 Task: Find connections with filter location Budapest IV. kerület with filter topic #femaleentrepreneurwith filter profile language German with filter current company ITC Infotech with filter school ARKA JAIN UNIVERSITY, Jamshedpur, Jharkhand with filter industry Air, Water, and Waste Program Management with filter service category Healthcare Consulting with filter keywords title Controller
Action: Mouse pressed left at (468, 61)
Screenshot: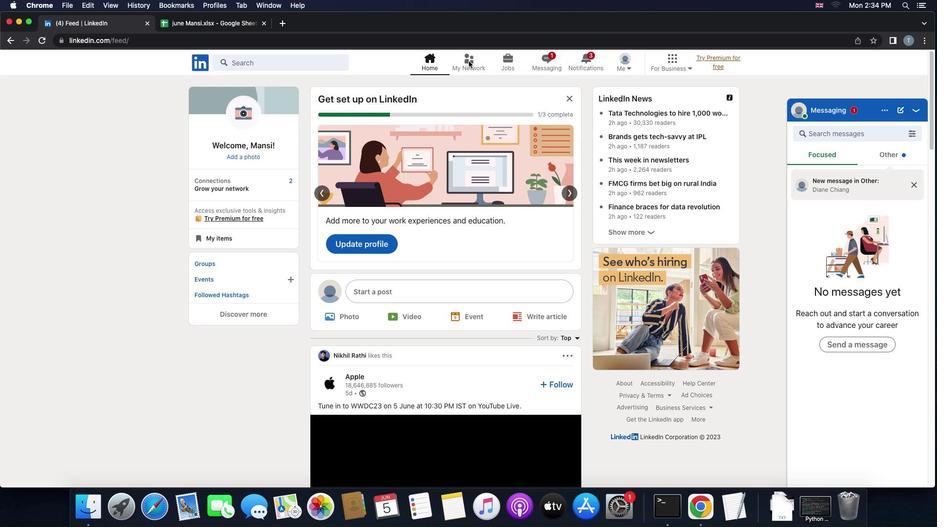 
Action: Mouse pressed left at (468, 61)
Screenshot: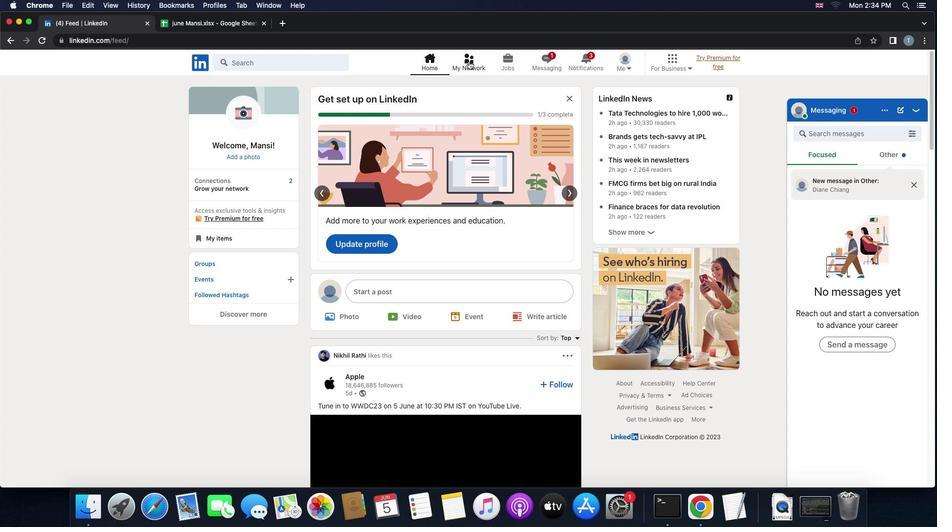 
Action: Mouse moved to (303, 118)
Screenshot: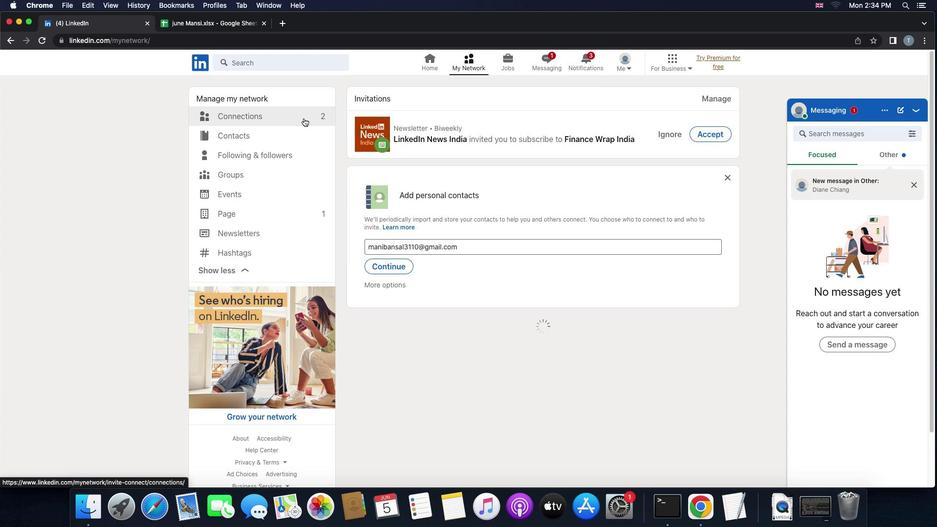 
Action: Mouse pressed left at (303, 118)
Screenshot: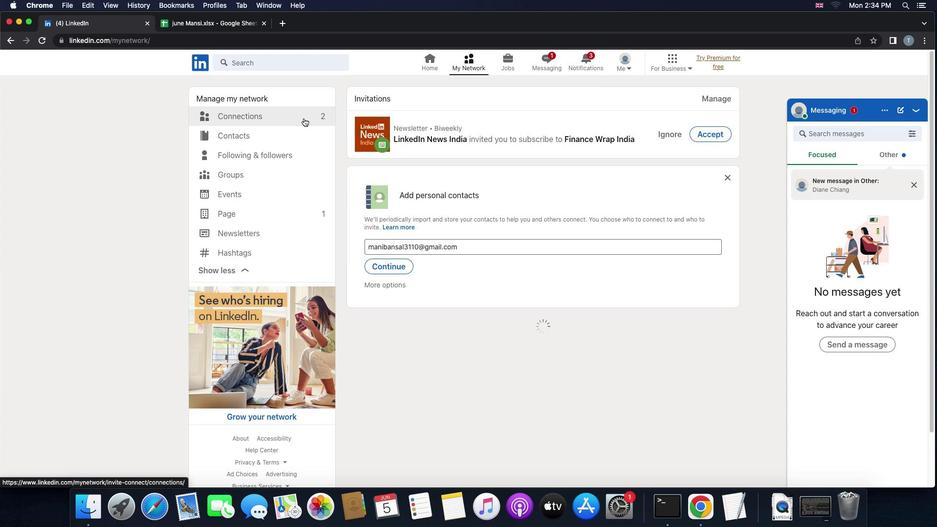 
Action: Mouse moved to (559, 115)
Screenshot: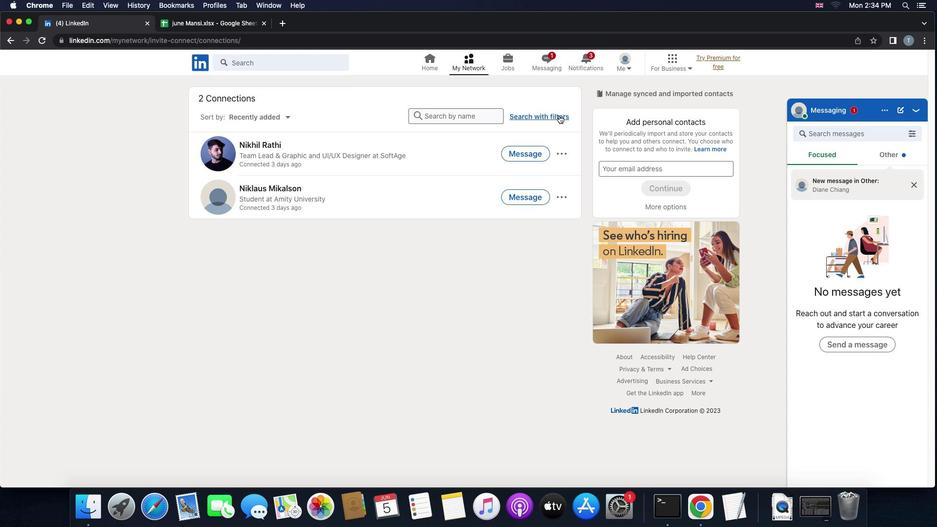
Action: Mouse pressed left at (559, 115)
Screenshot: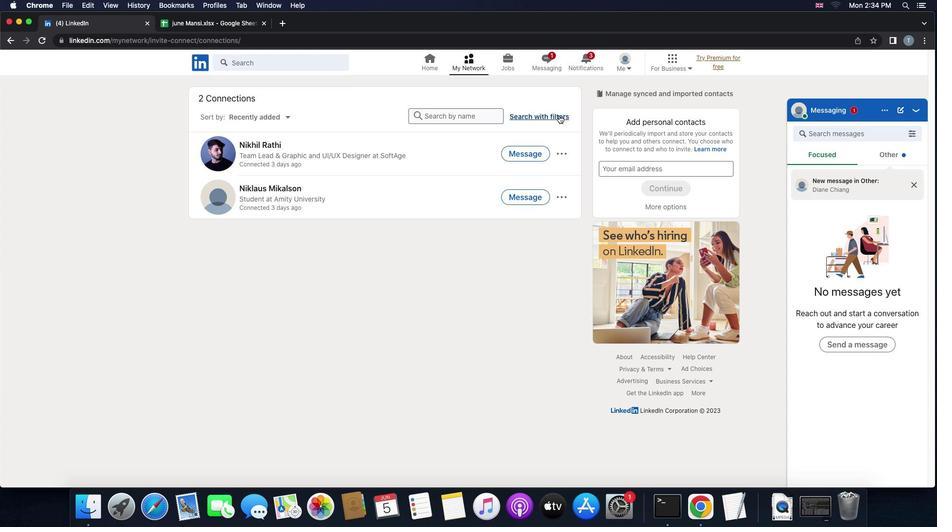 
Action: Mouse moved to (506, 89)
Screenshot: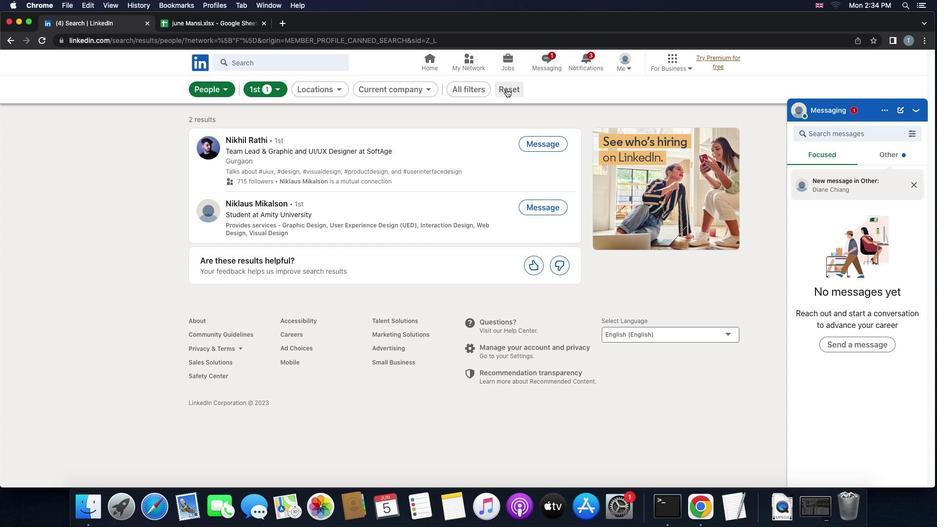 
Action: Mouse pressed left at (506, 89)
Screenshot: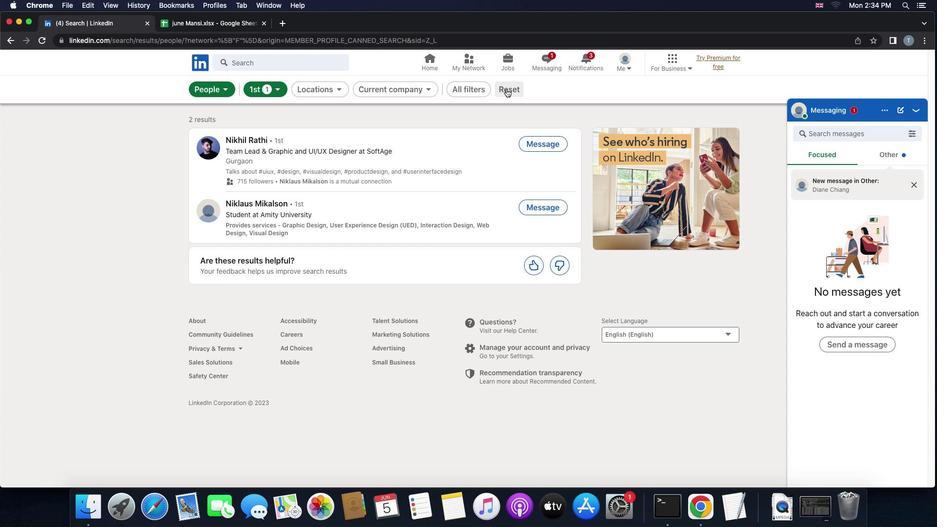 
Action: Mouse moved to (476, 83)
Screenshot: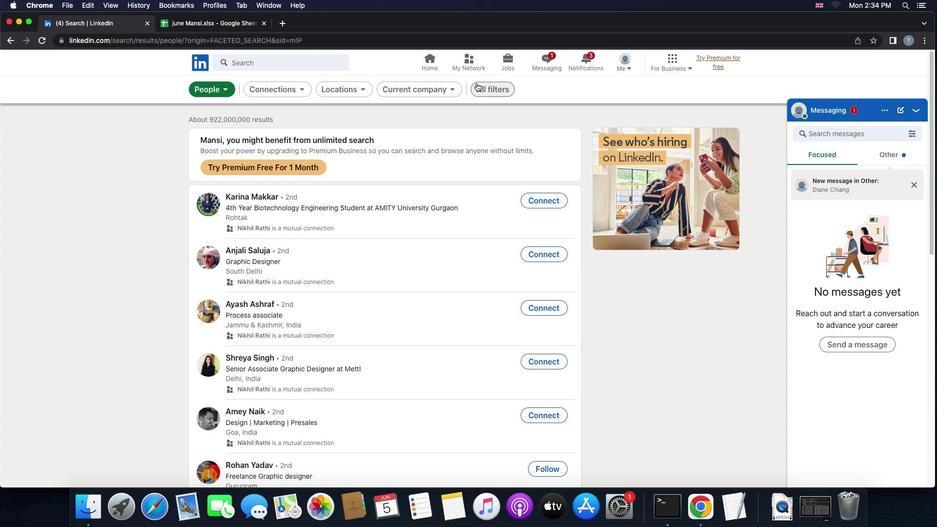 
Action: Mouse pressed left at (476, 83)
Screenshot: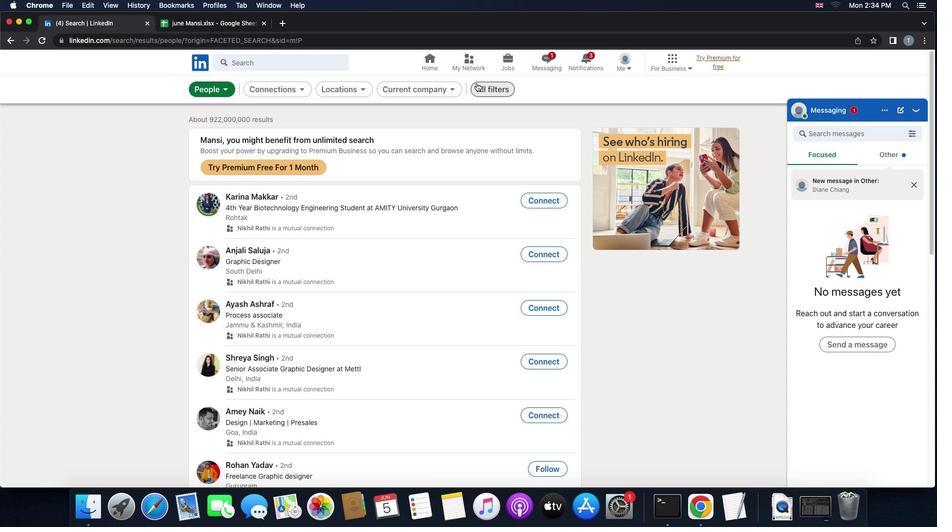 
Action: Mouse moved to (750, 268)
Screenshot: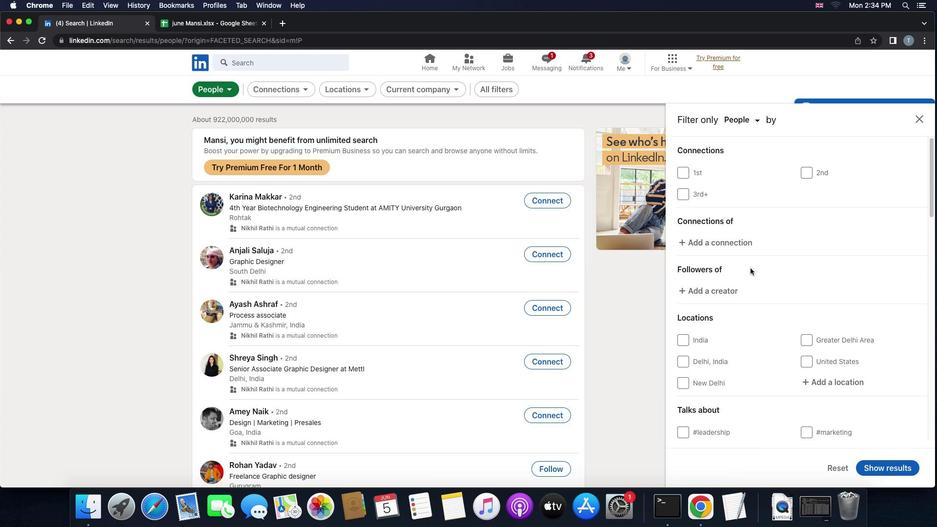 
Action: Mouse scrolled (750, 268) with delta (0, 0)
Screenshot: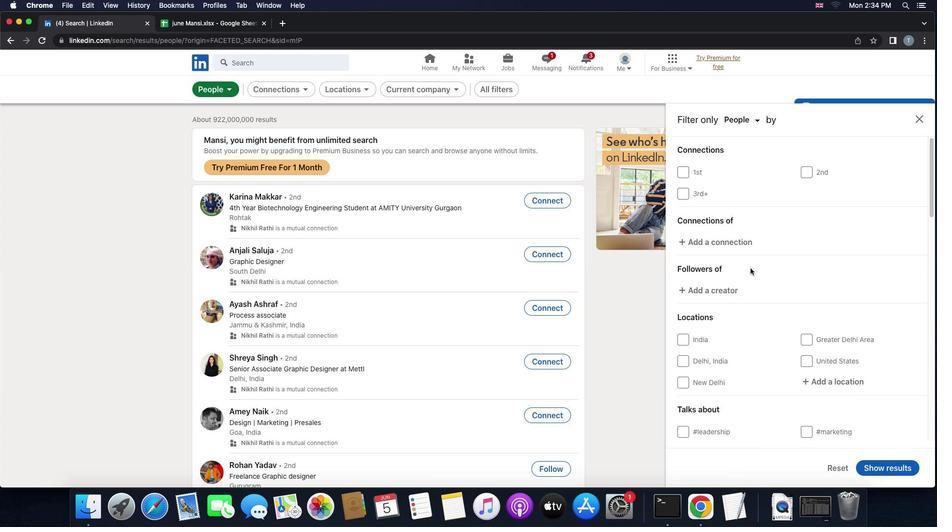 
Action: Mouse scrolled (750, 268) with delta (0, 0)
Screenshot: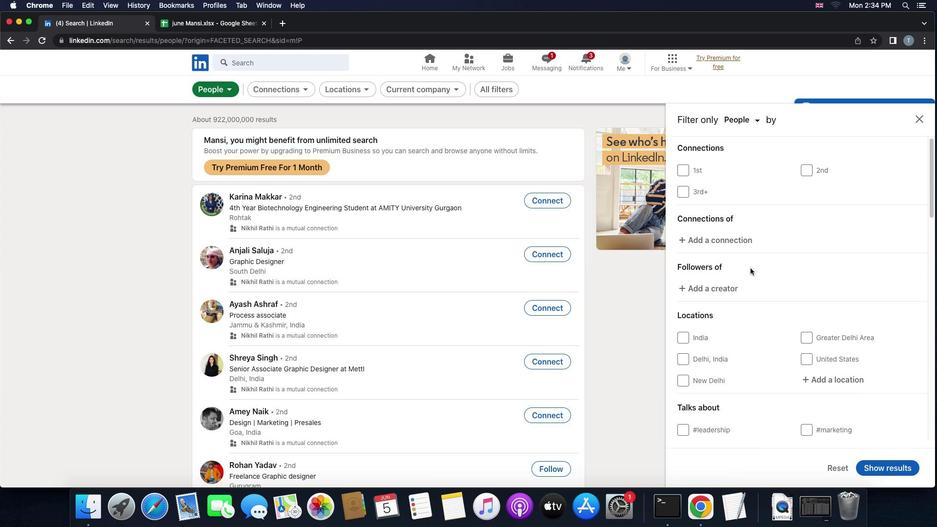 
Action: Mouse scrolled (750, 268) with delta (0, 0)
Screenshot: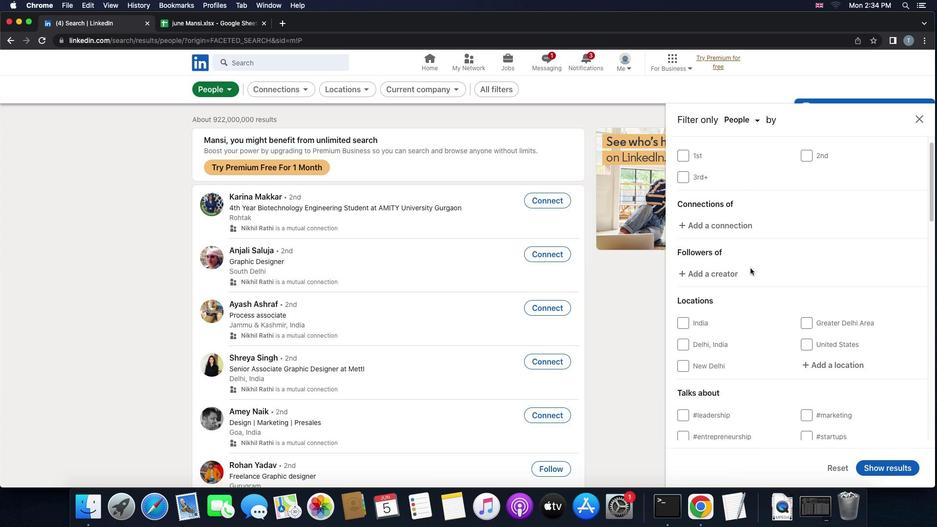 
Action: Mouse moved to (843, 329)
Screenshot: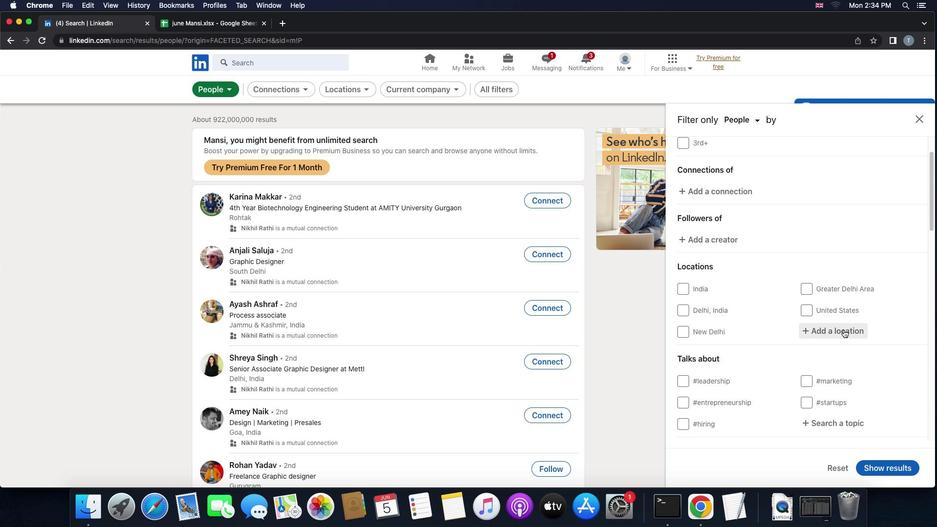 
Action: Mouse pressed left at (843, 329)
Screenshot: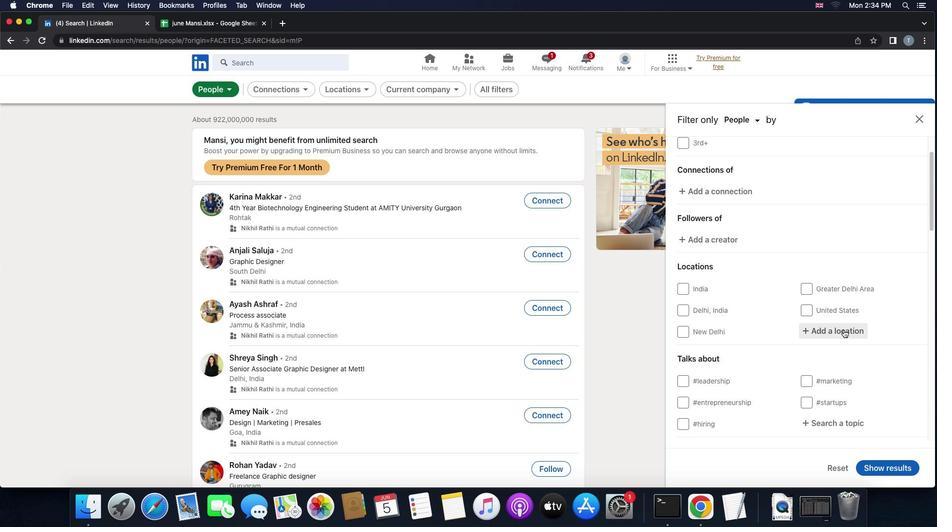 
Action: Key pressed Key.shift'B''u''d''a''p''e''s''t'Key.spaceKey.shift'I''V''.'Key.shift'K''e''r''u''l''e''t'Key.enter
Screenshot: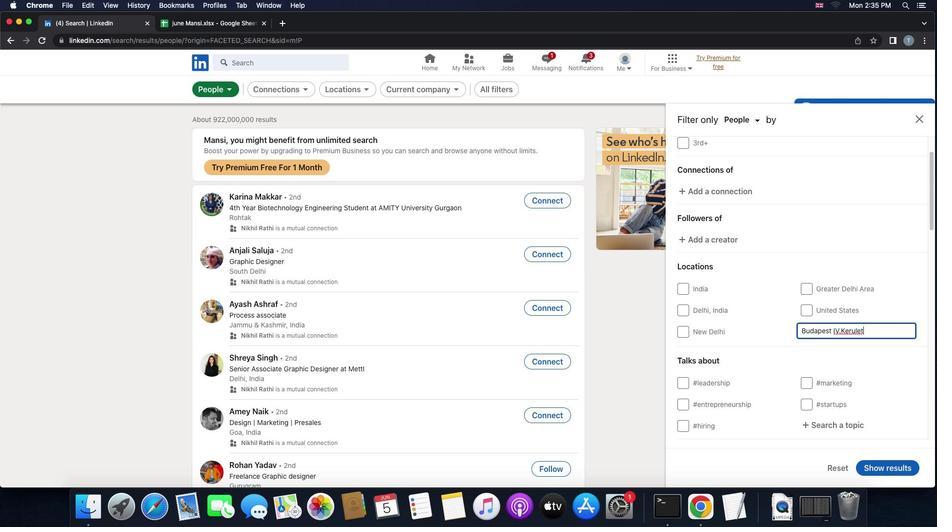 
Action: Mouse moved to (763, 412)
Screenshot: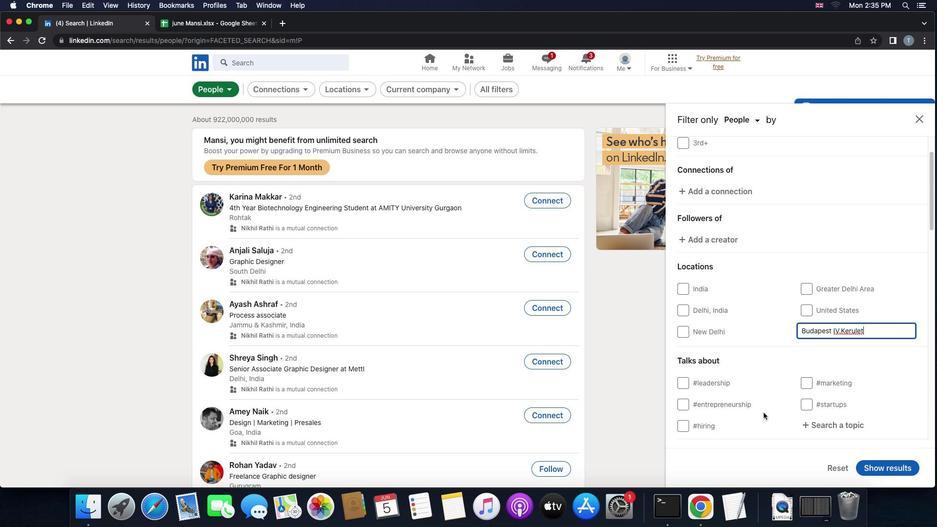 
Action: Mouse scrolled (763, 412) with delta (0, 0)
Screenshot: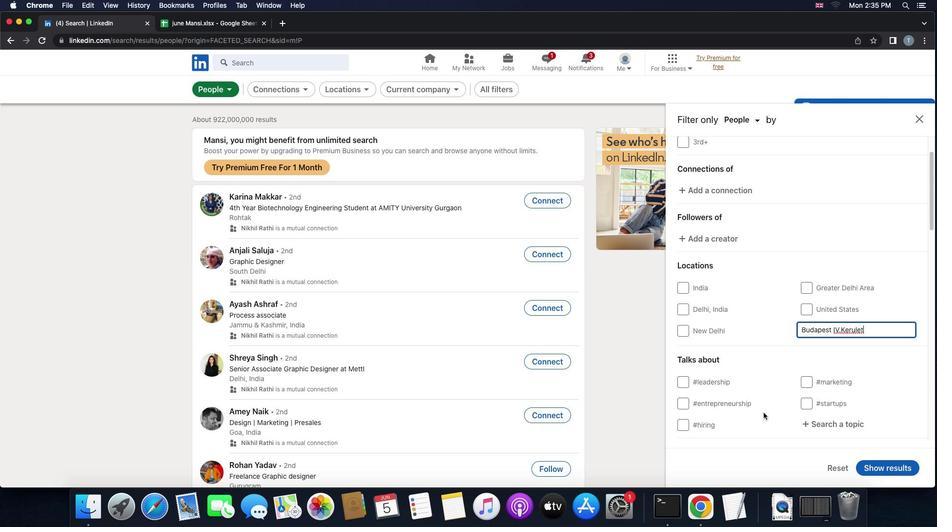 
Action: Mouse scrolled (763, 412) with delta (0, 0)
Screenshot: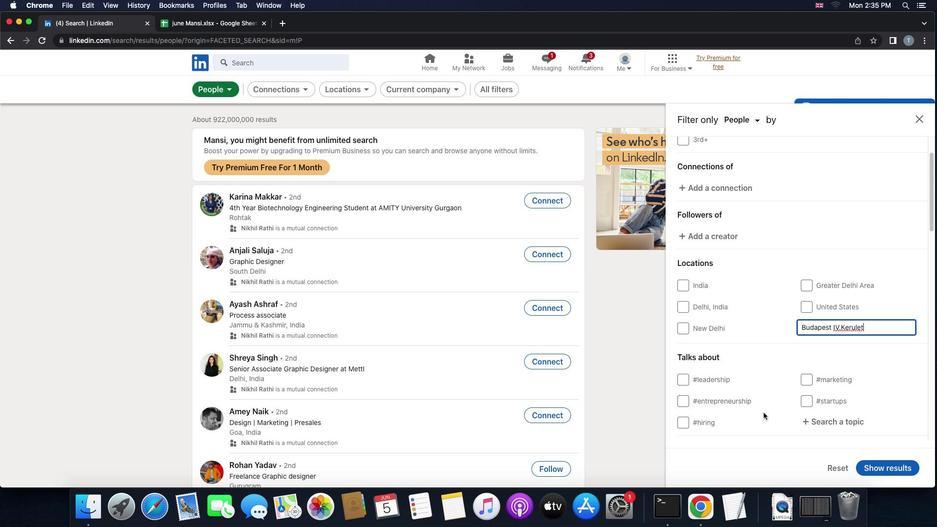 
Action: Mouse scrolled (763, 412) with delta (0, 0)
Screenshot: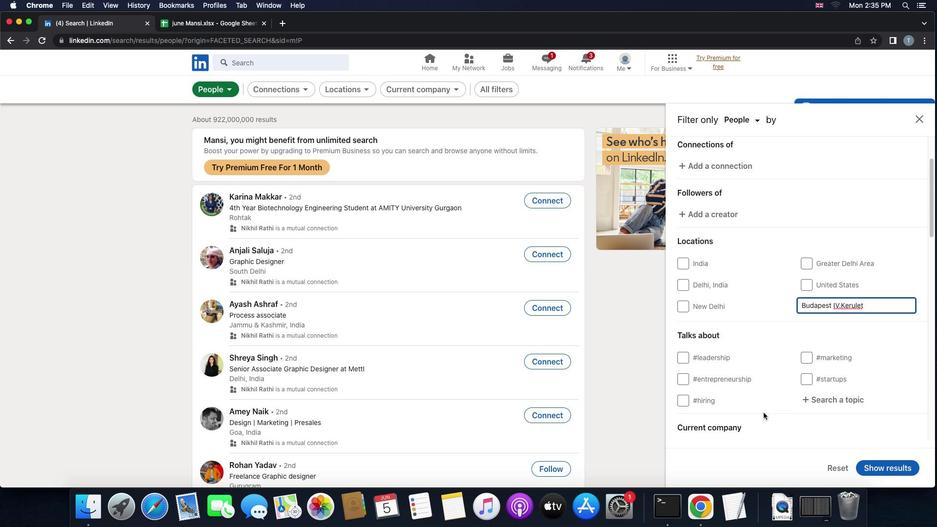 
Action: Mouse scrolled (763, 412) with delta (0, 0)
Screenshot: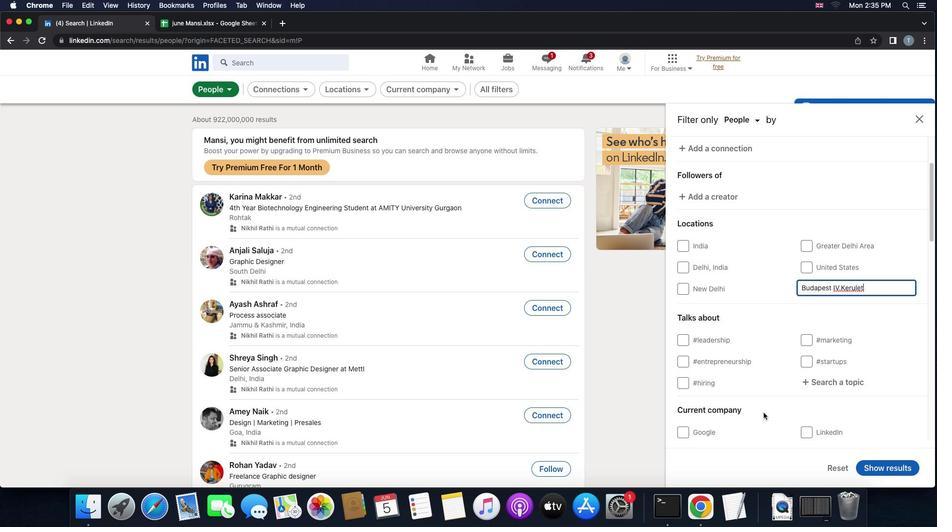 
Action: Mouse scrolled (763, 412) with delta (0, 0)
Screenshot: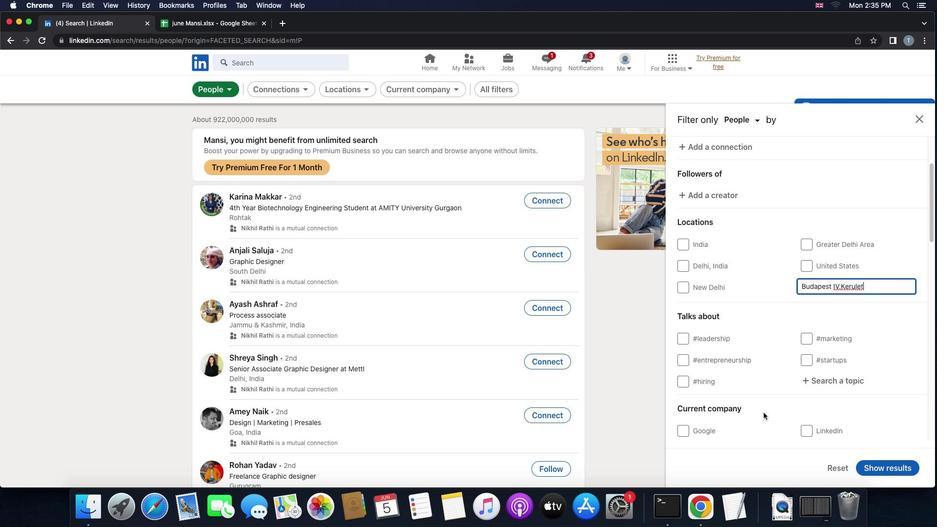
Action: Mouse moved to (816, 361)
Screenshot: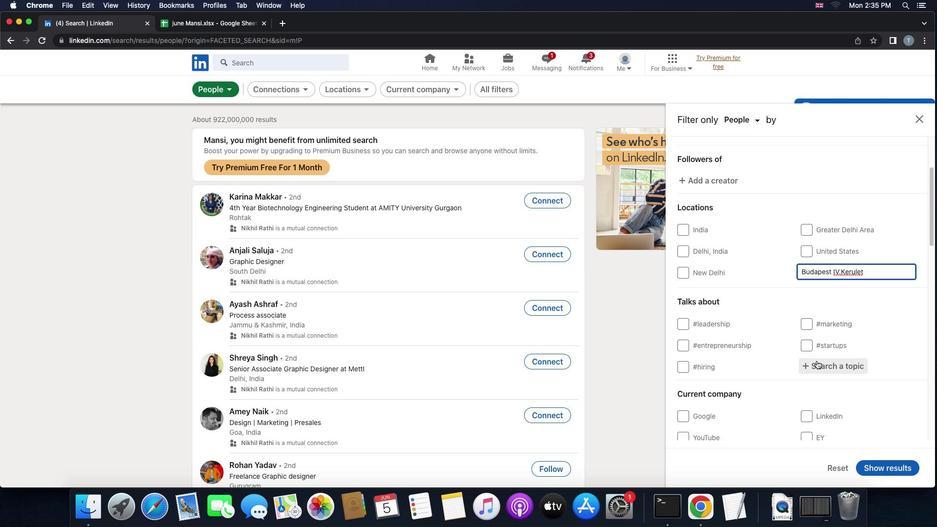 
Action: Mouse pressed left at (816, 361)
Screenshot: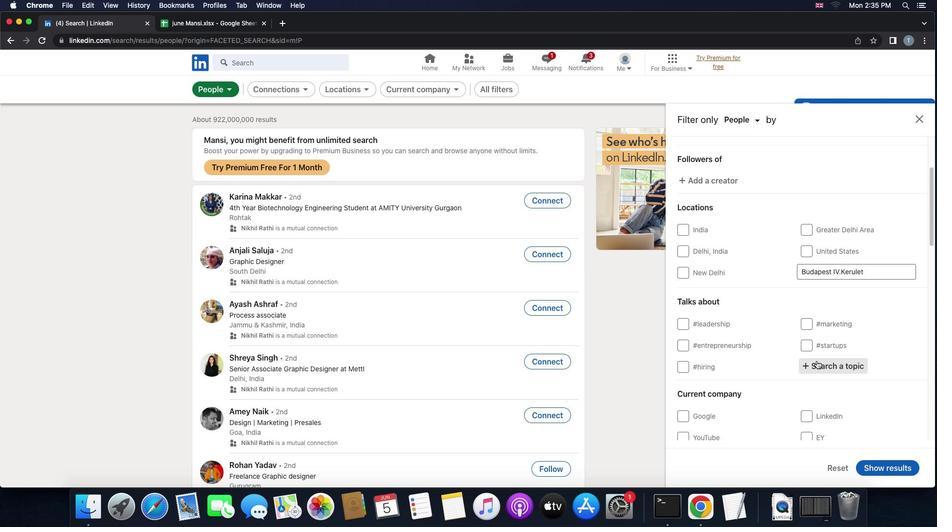 
Action: Key pressed 'f''e''m''a''l''e''e''n''t''r''e''p''r''e''n''e''u''r'
Screenshot: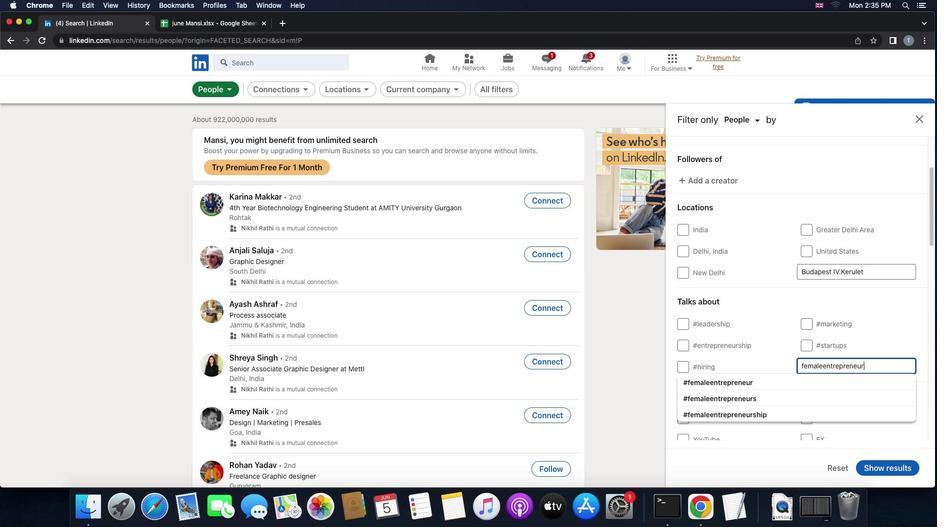 
Action: Mouse moved to (784, 379)
Screenshot: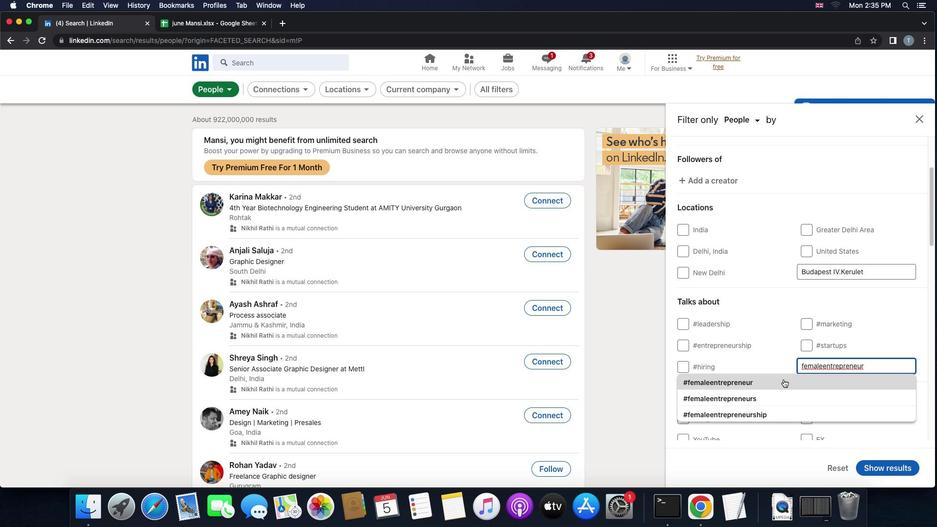 
Action: Mouse pressed left at (784, 379)
Screenshot: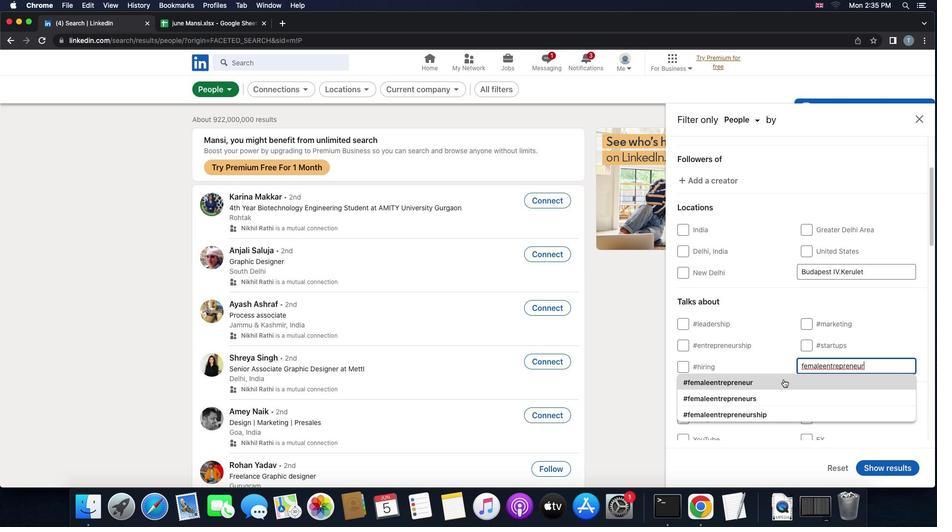 
Action: Mouse scrolled (784, 379) with delta (0, 0)
Screenshot: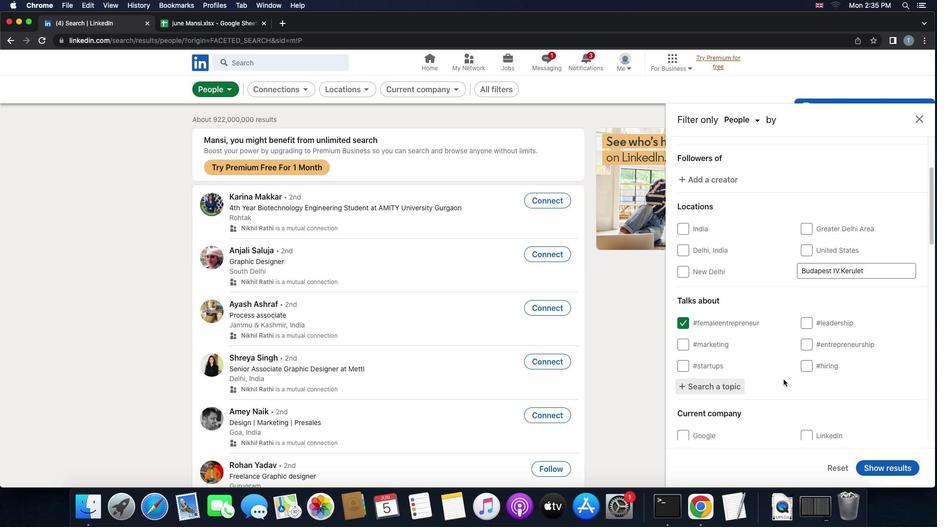 
Action: Mouse scrolled (784, 379) with delta (0, 0)
Screenshot: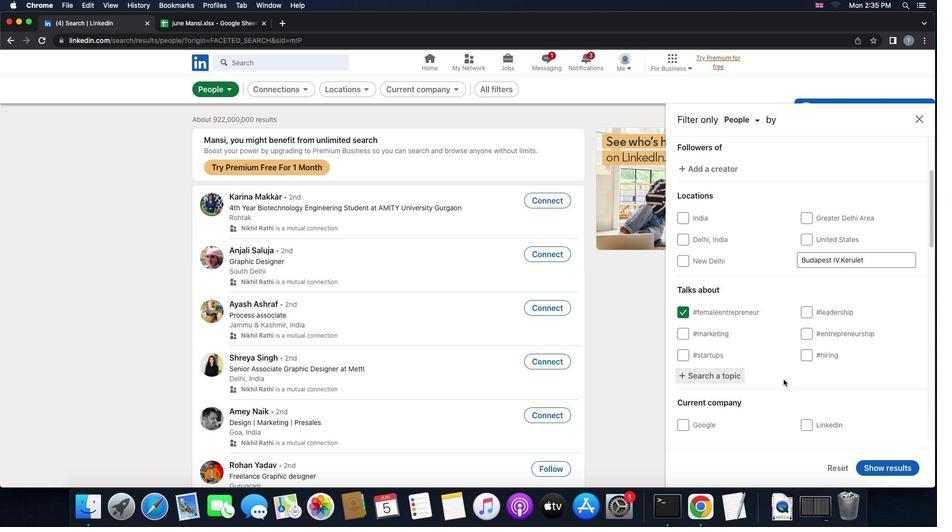 
Action: Mouse scrolled (784, 379) with delta (0, 0)
Screenshot: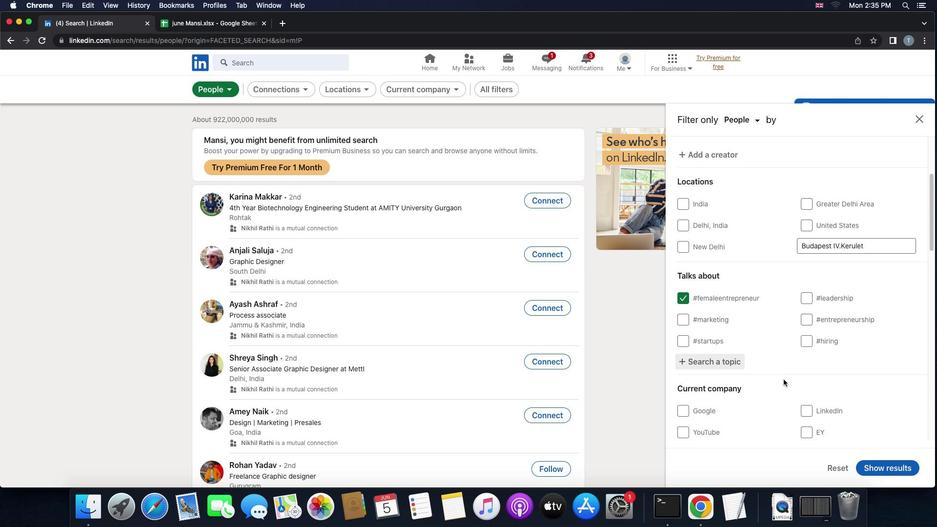 
Action: Mouse scrolled (784, 379) with delta (0, 0)
Screenshot: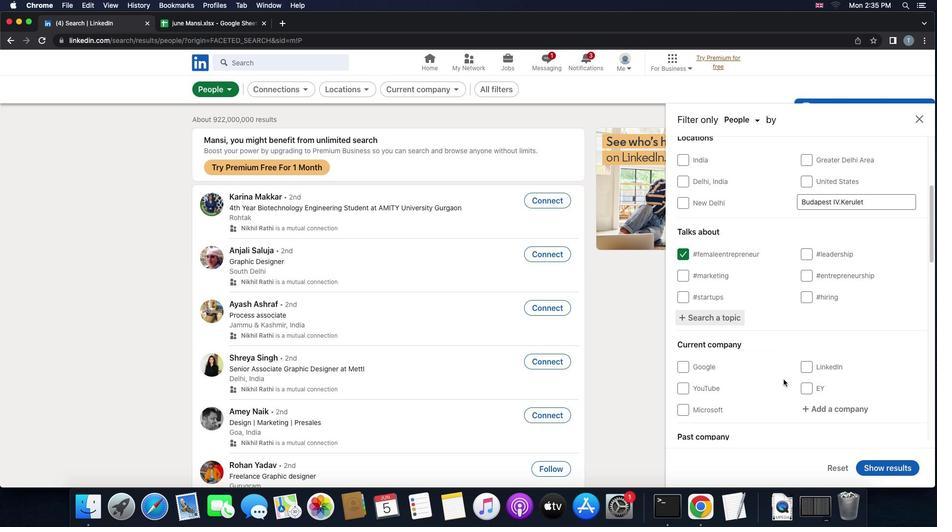 
Action: Mouse scrolled (784, 379) with delta (0, 0)
Screenshot: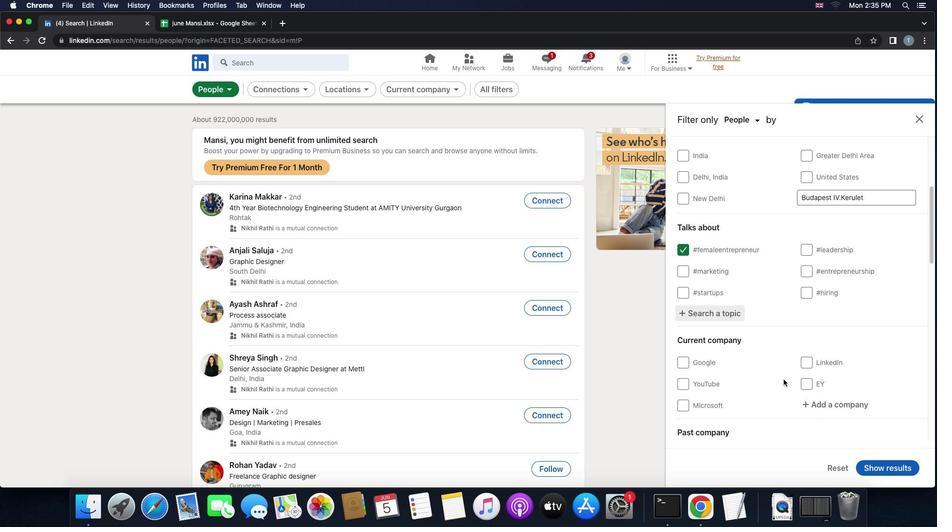 
Action: Mouse scrolled (784, 379) with delta (0, 0)
Screenshot: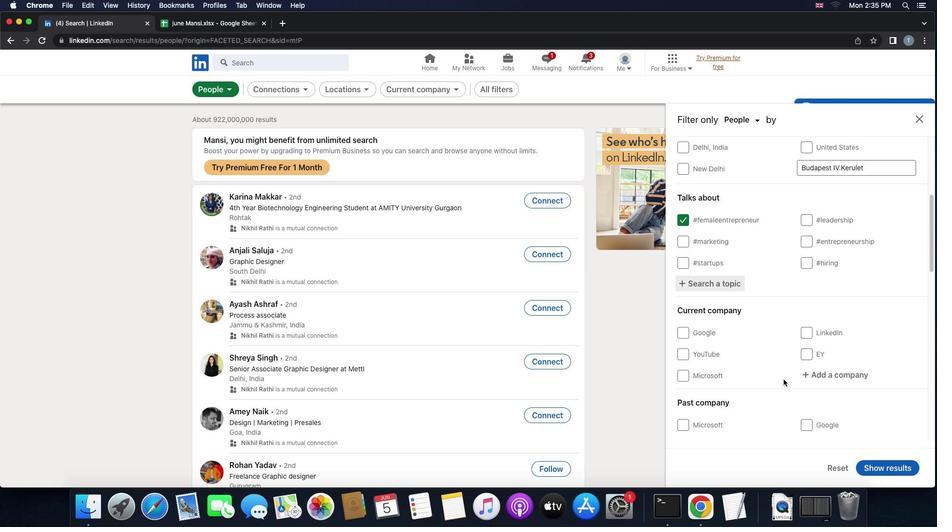 
Action: Mouse moved to (836, 333)
Screenshot: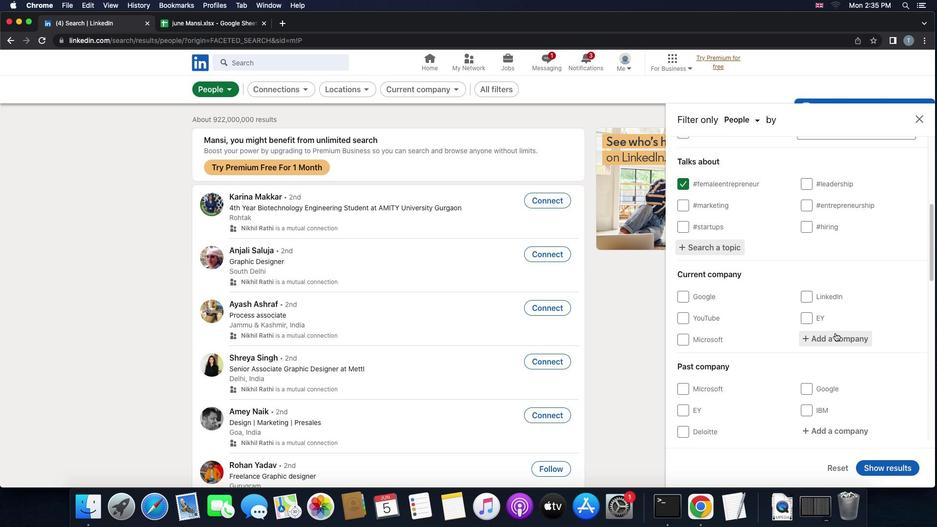 
Action: Mouse pressed left at (836, 333)
Screenshot: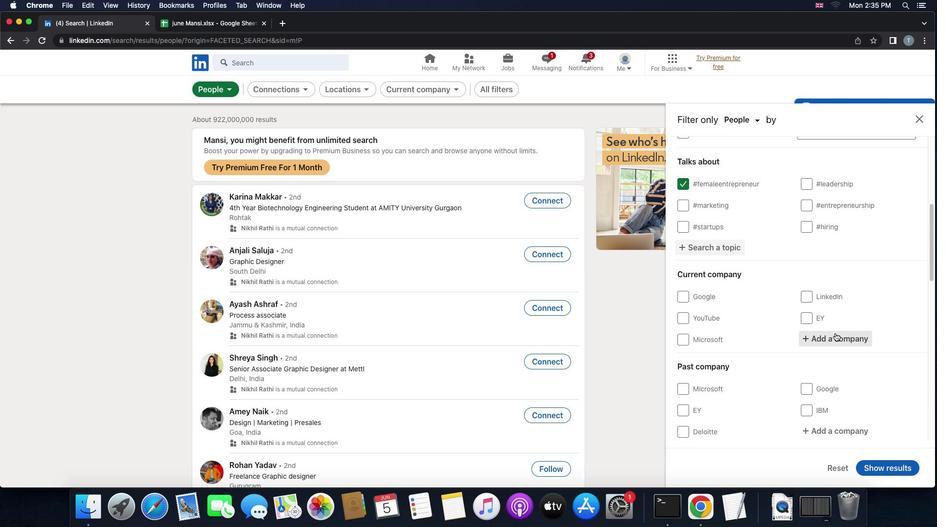 
Action: Key pressed Key.shift'I''T''C'Key.space'i''n''f''o''t''e''c''h'
Screenshot: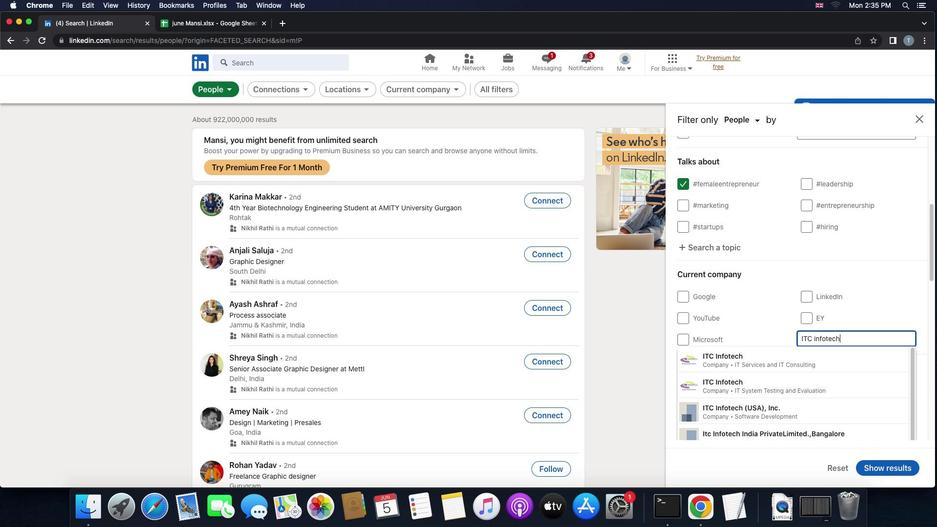 
Action: Mouse moved to (837, 366)
Screenshot: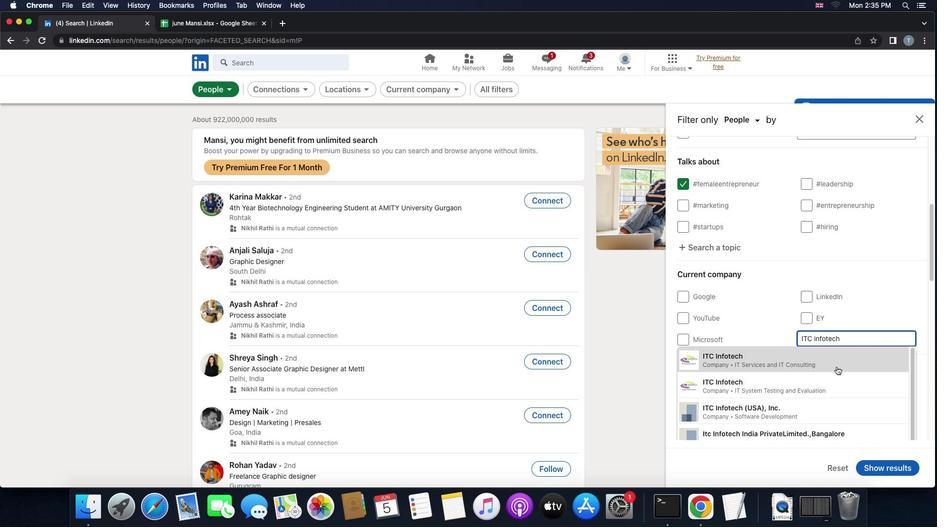 
Action: Mouse pressed left at (837, 366)
Screenshot: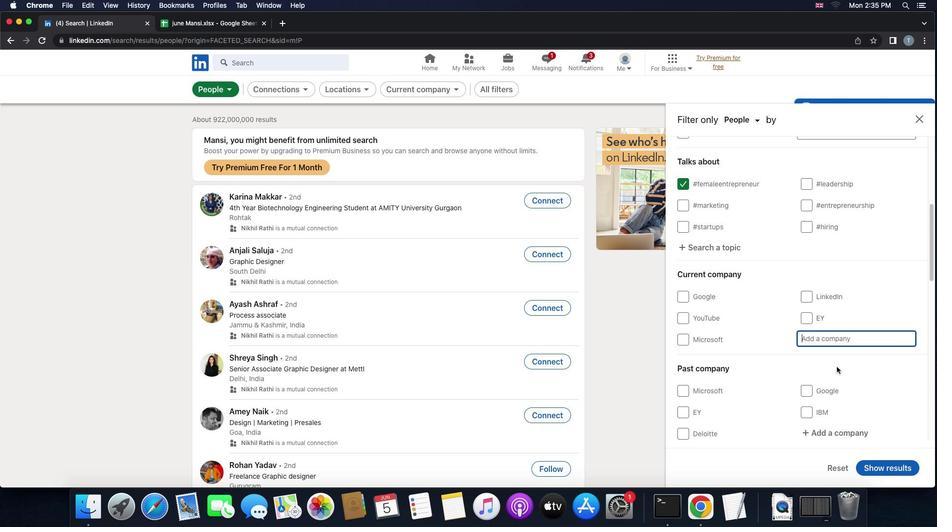
Action: Mouse moved to (839, 368)
Screenshot: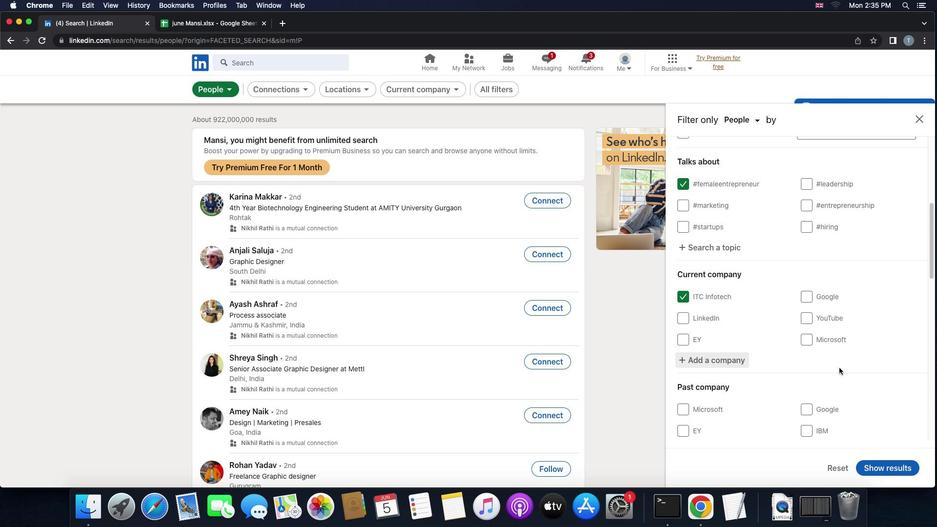 
Action: Mouse scrolled (839, 368) with delta (0, 0)
Screenshot: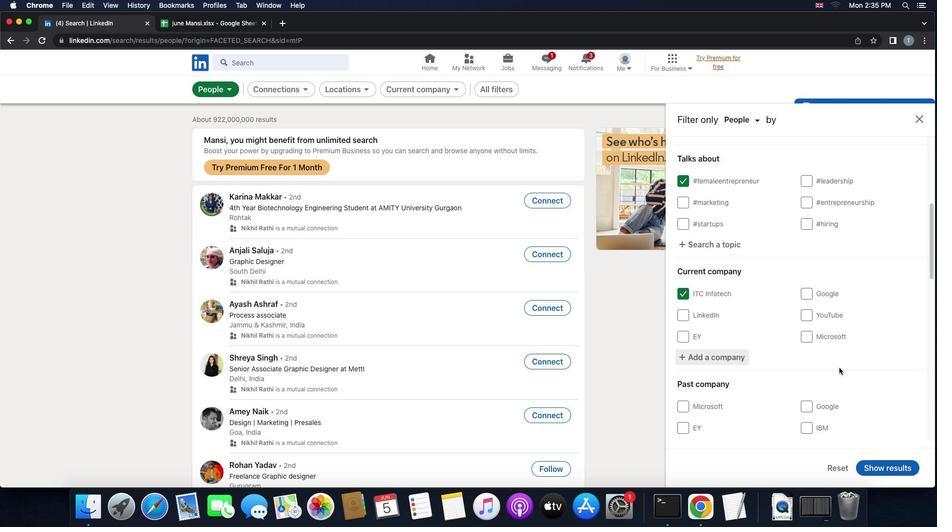 
Action: Mouse scrolled (839, 368) with delta (0, 0)
Screenshot: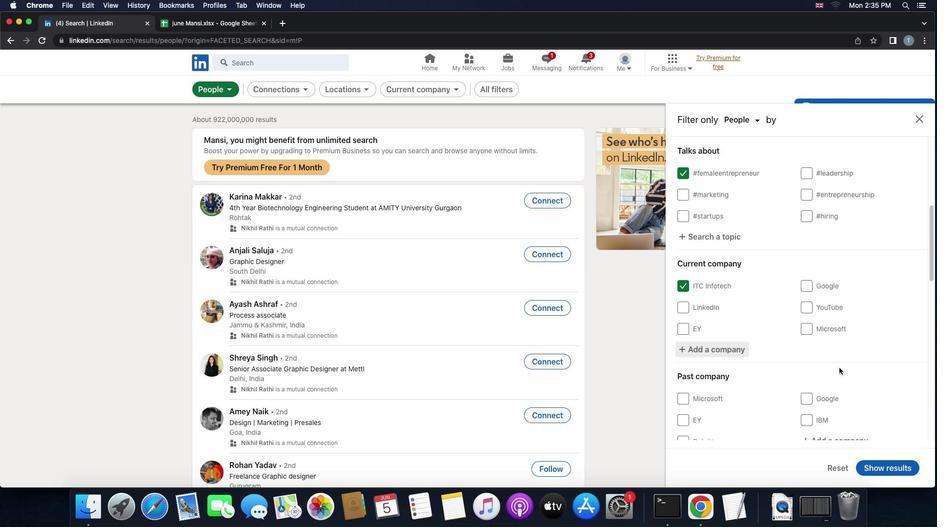 
Action: Mouse scrolled (839, 368) with delta (0, 0)
Screenshot: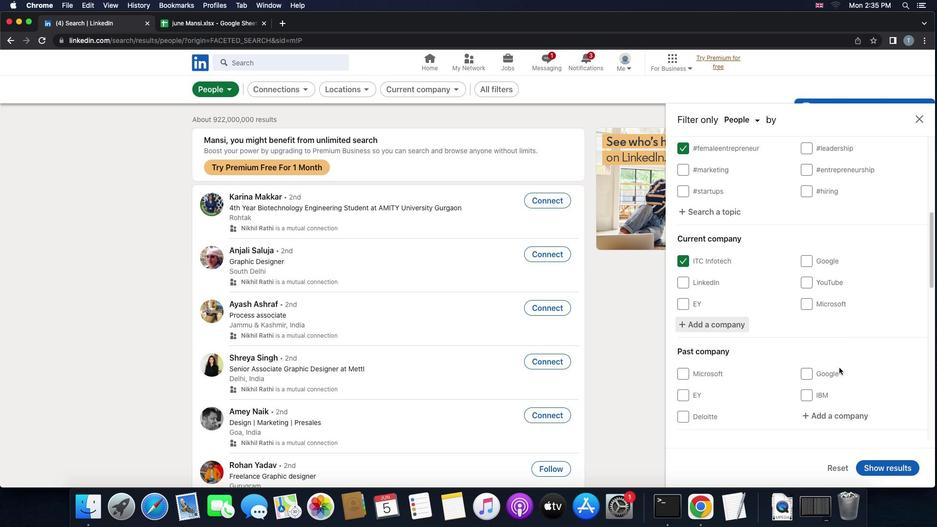 
Action: Mouse scrolled (839, 368) with delta (0, 0)
Screenshot: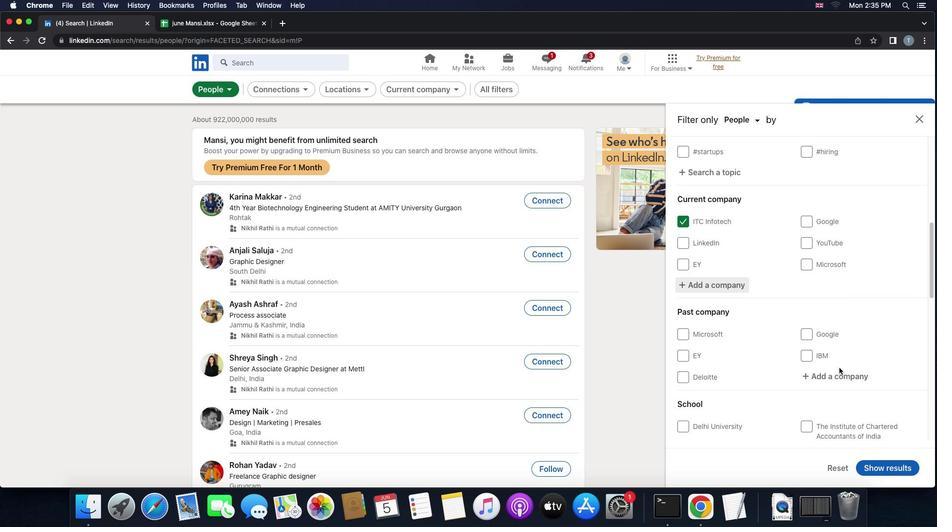 
Action: Mouse scrolled (839, 368) with delta (0, 0)
Screenshot: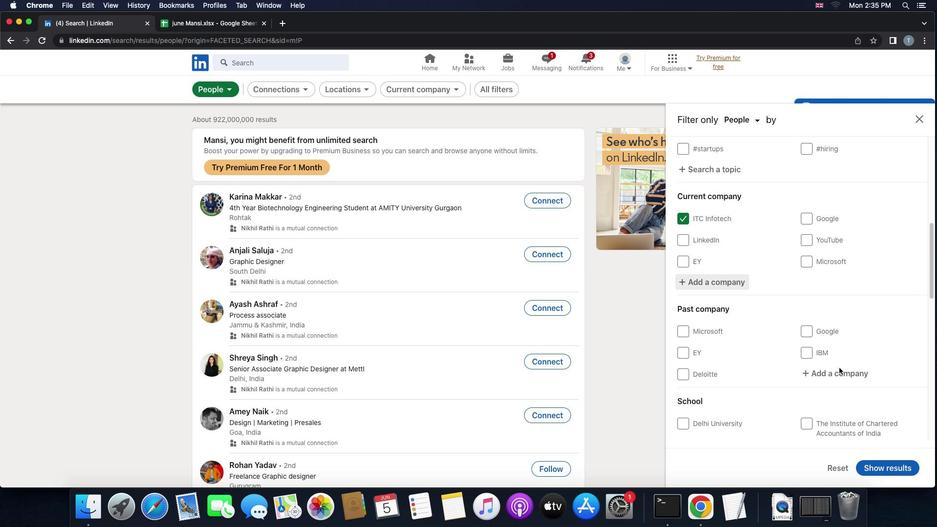 
Action: Mouse scrolled (839, 368) with delta (0, 0)
Screenshot: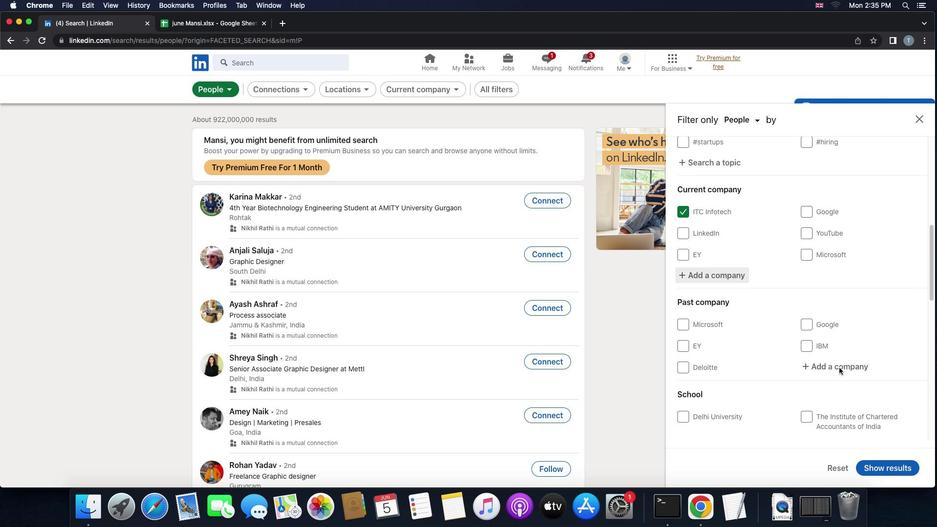 
Action: Mouse scrolled (839, 368) with delta (0, 0)
Screenshot: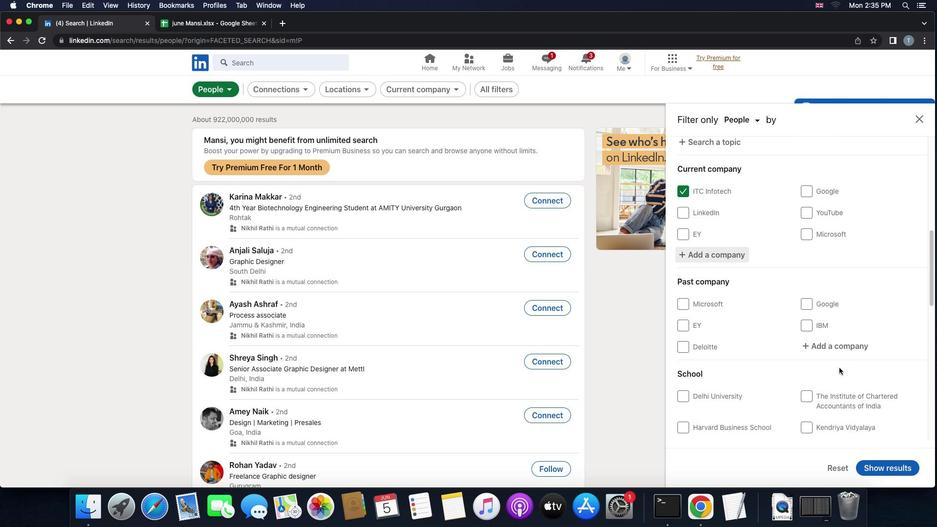 
Action: Mouse moved to (833, 386)
Screenshot: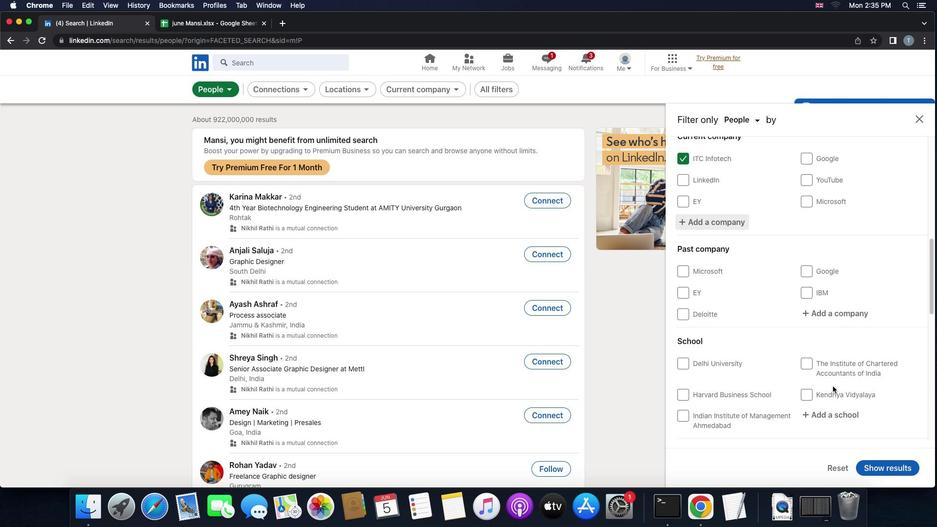 
Action: Mouse scrolled (833, 386) with delta (0, 0)
Screenshot: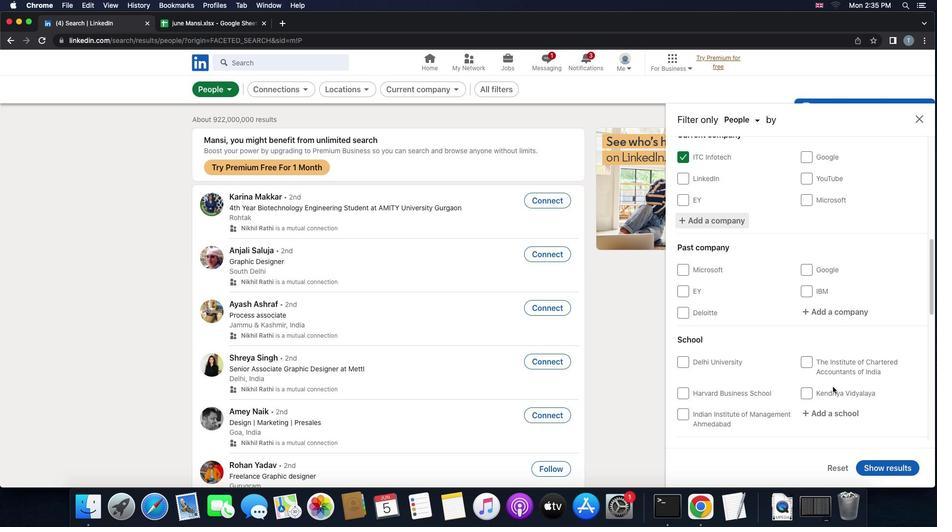 
Action: Mouse moved to (833, 386)
Screenshot: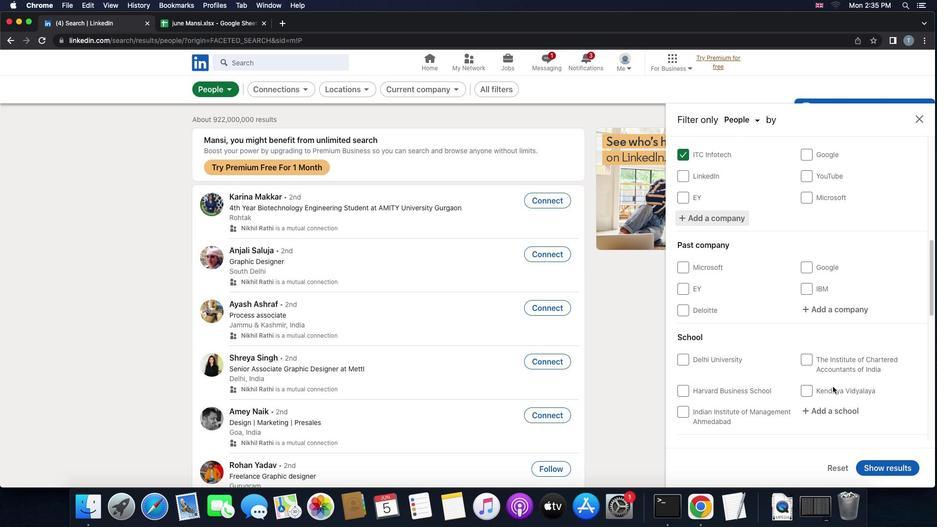 
Action: Mouse scrolled (833, 386) with delta (0, 0)
Screenshot: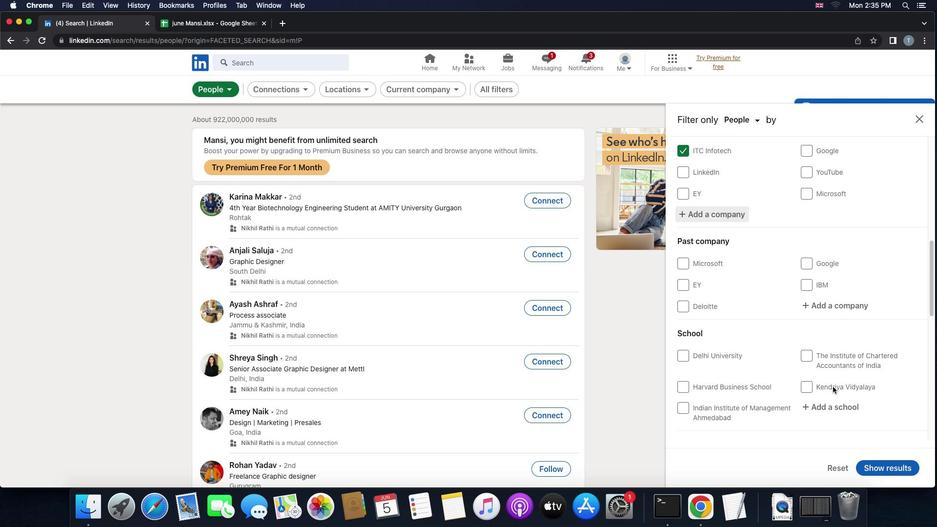 
Action: Mouse moved to (827, 399)
Screenshot: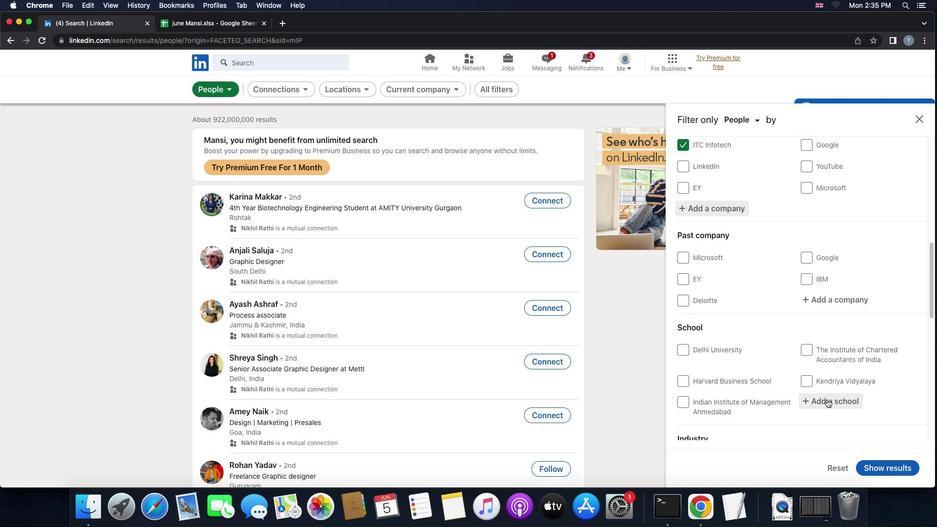 
Action: Mouse pressed left at (827, 399)
Screenshot: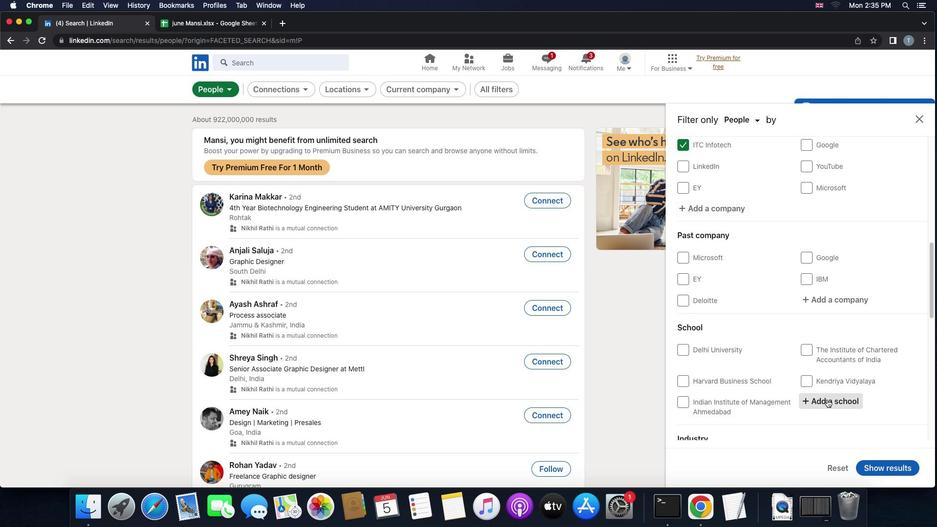 
Action: Key pressed Key.shift'A'Key.shift'r''k''a'Key.space'j''a''i''n'Key.space
Screenshot: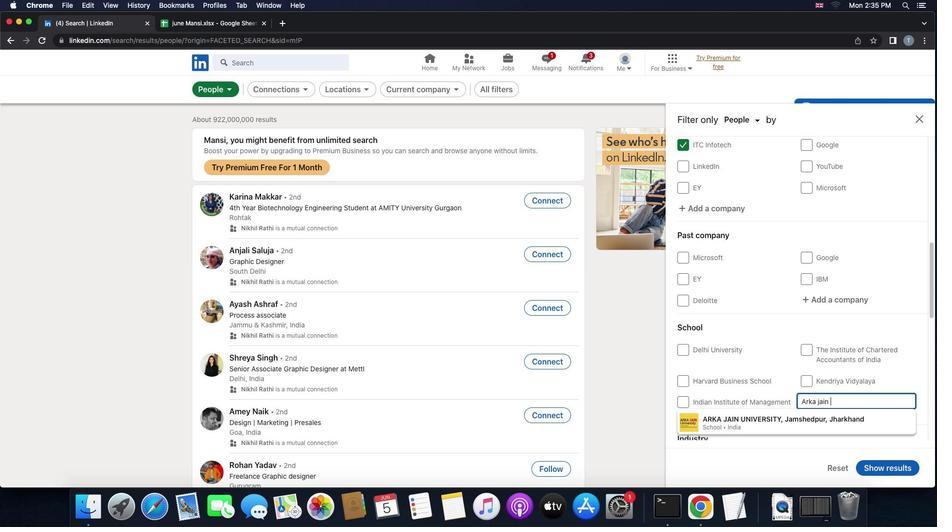
Action: Mouse moved to (800, 420)
Screenshot: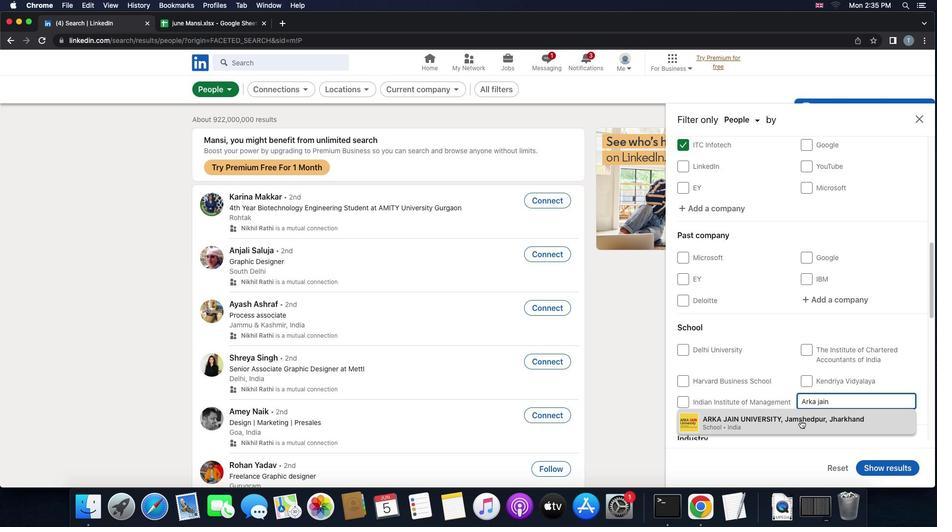 
Action: Mouse pressed left at (800, 420)
Screenshot: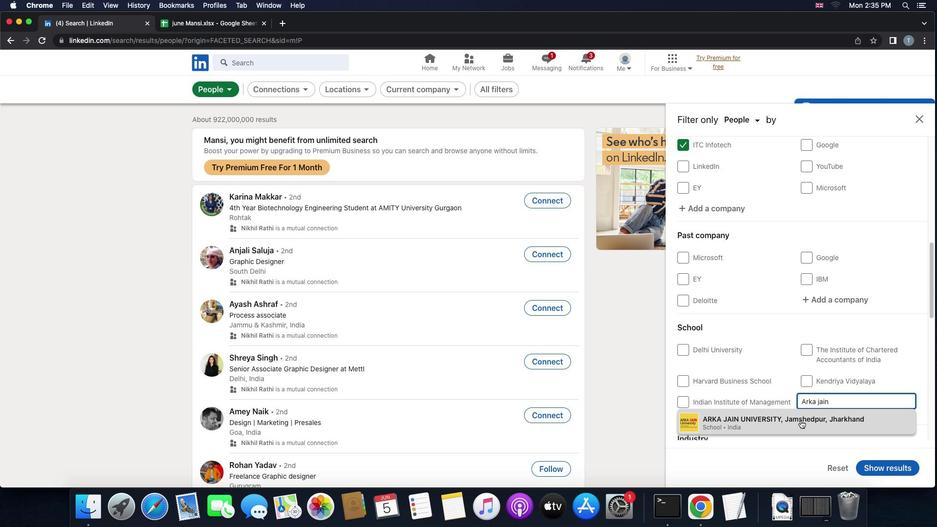 
Action: Mouse scrolled (800, 420) with delta (0, 0)
Screenshot: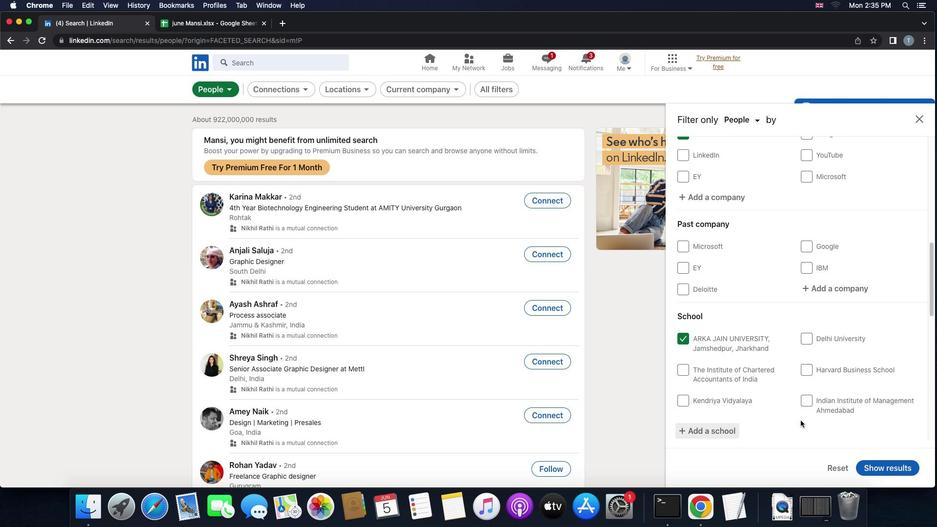
Action: Mouse scrolled (800, 420) with delta (0, 0)
Screenshot: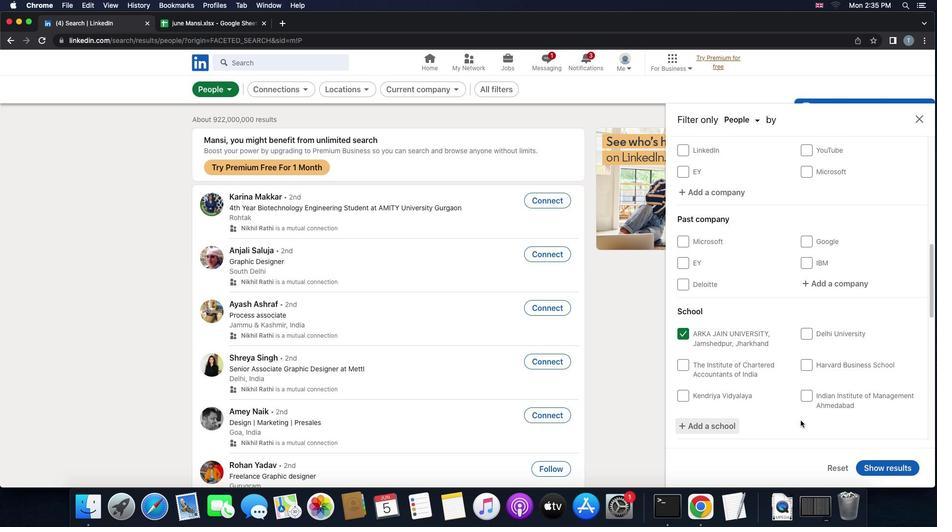 
Action: Mouse scrolled (800, 420) with delta (0, 0)
Screenshot: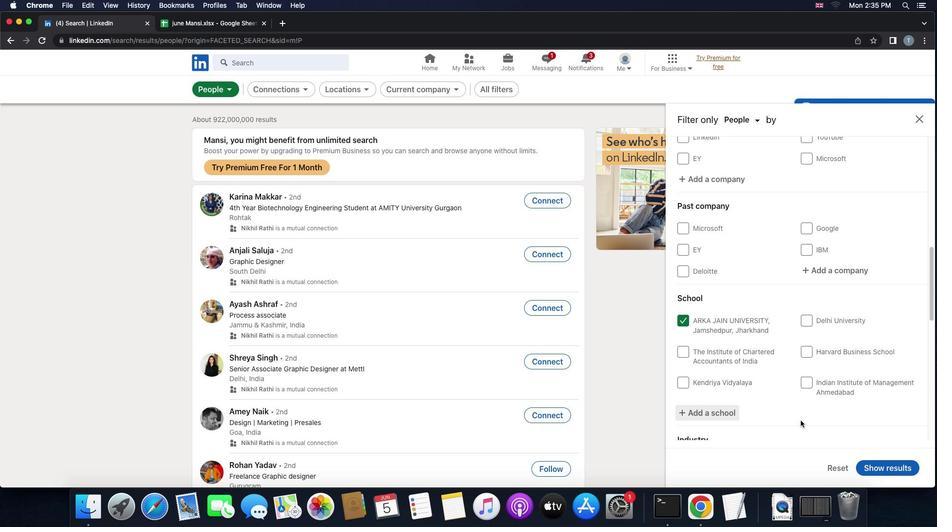 
Action: Mouse scrolled (800, 420) with delta (0, -1)
Screenshot: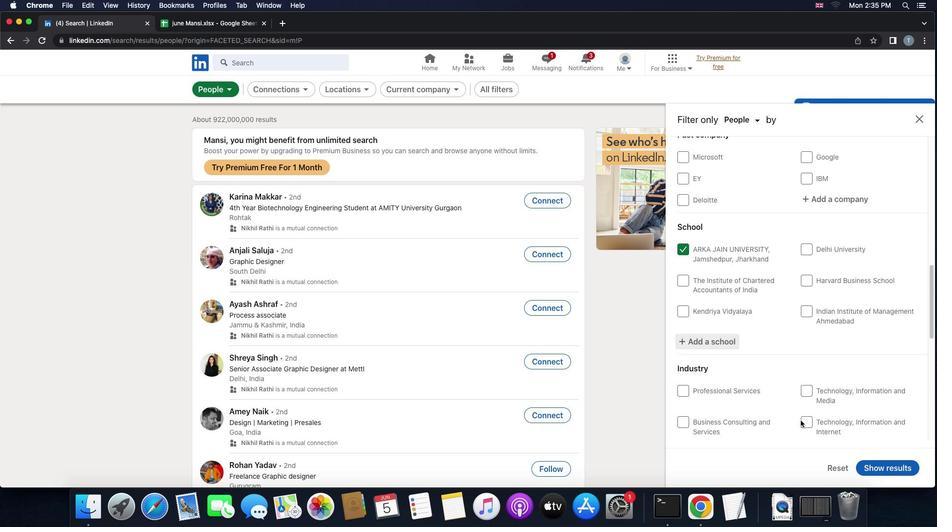 
Action: Mouse scrolled (800, 420) with delta (0, 0)
Screenshot: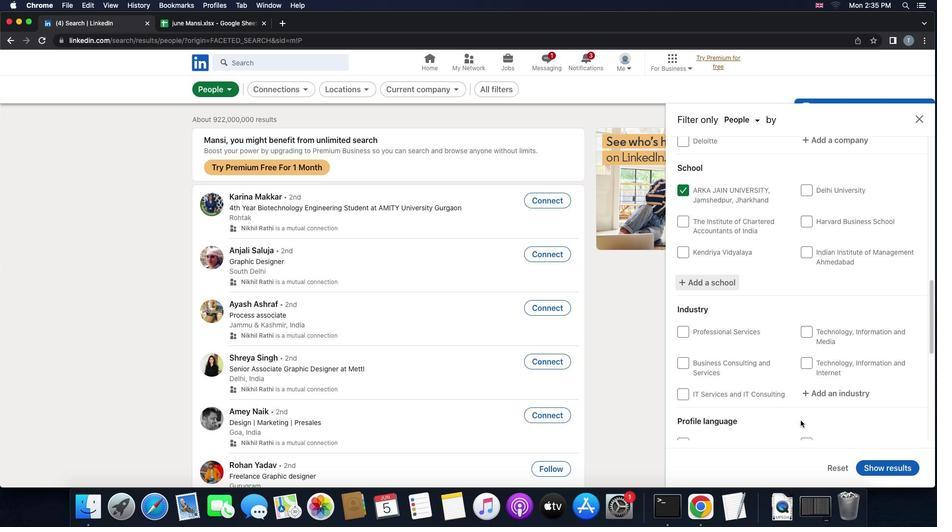 
Action: Mouse scrolled (800, 420) with delta (0, 0)
Screenshot: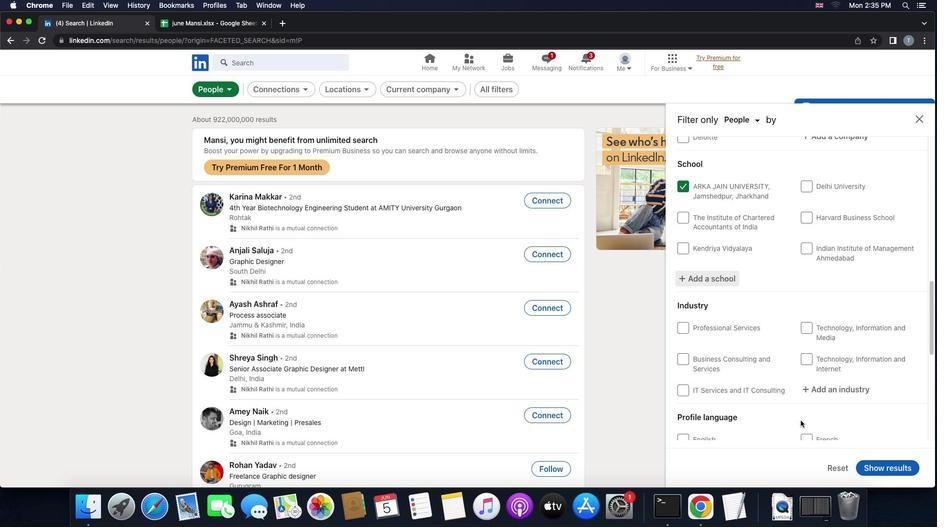 
Action: Mouse scrolled (800, 420) with delta (0, 0)
Screenshot: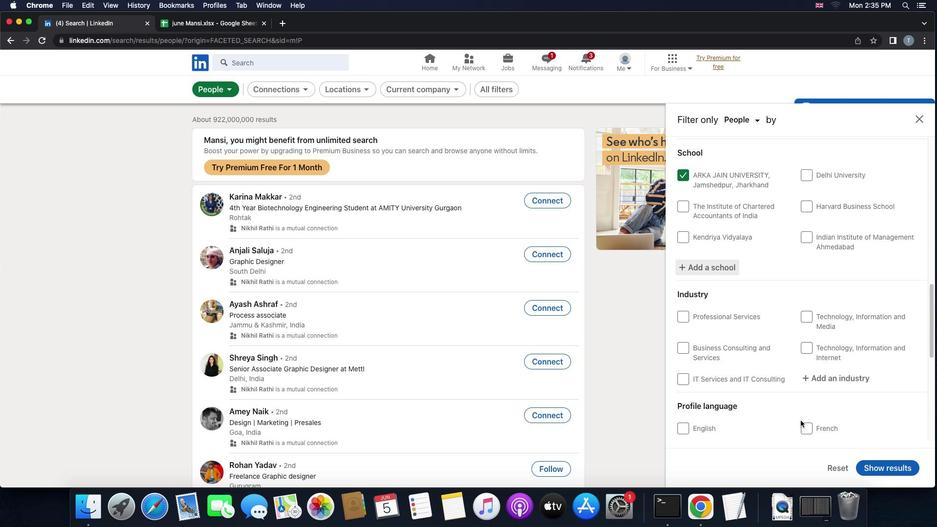 
Action: Mouse moved to (833, 355)
Screenshot: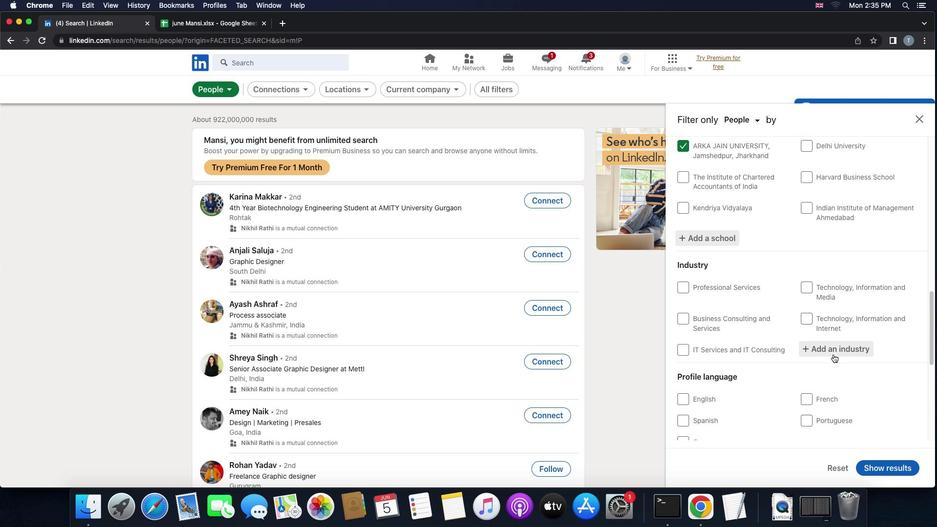 
Action: Mouse pressed left at (833, 355)
Screenshot: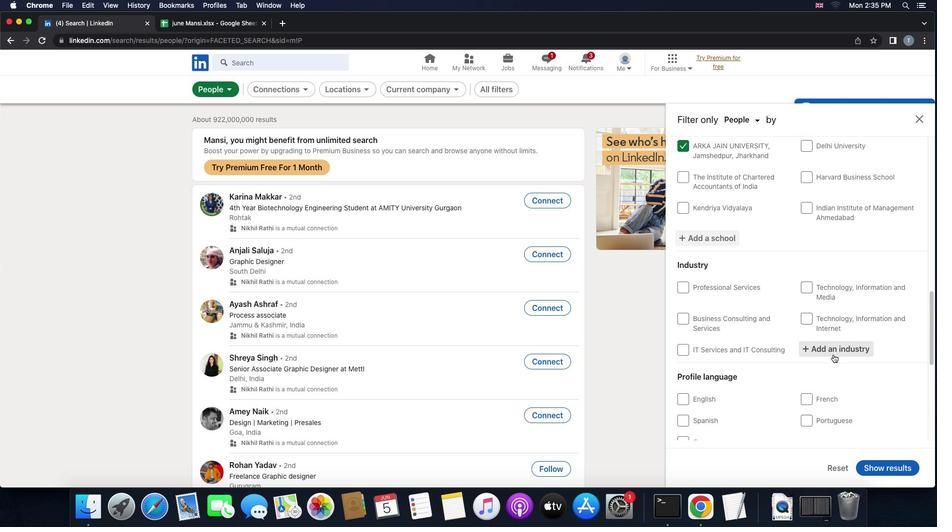 
Action: Key pressed Key.shift'A''i''r'',''w''a''t''e''r'
Screenshot: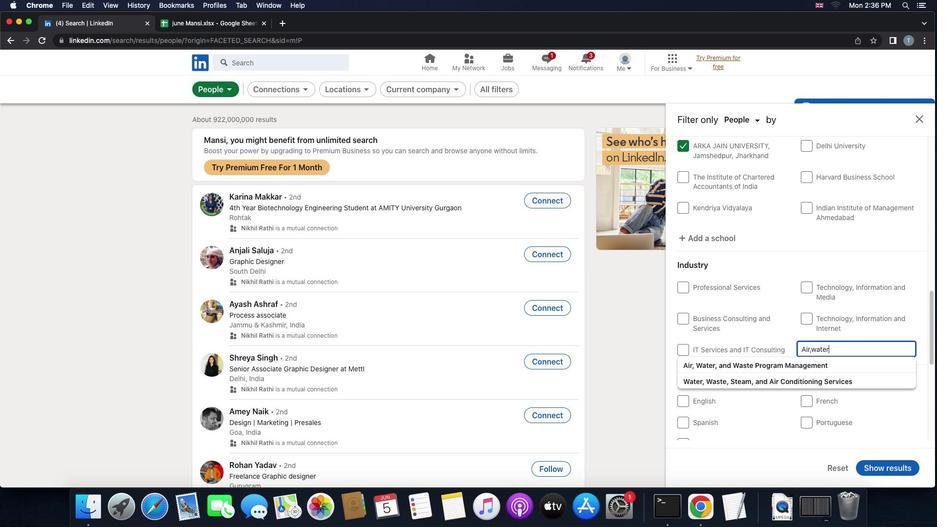 
Action: Mouse moved to (806, 367)
Screenshot: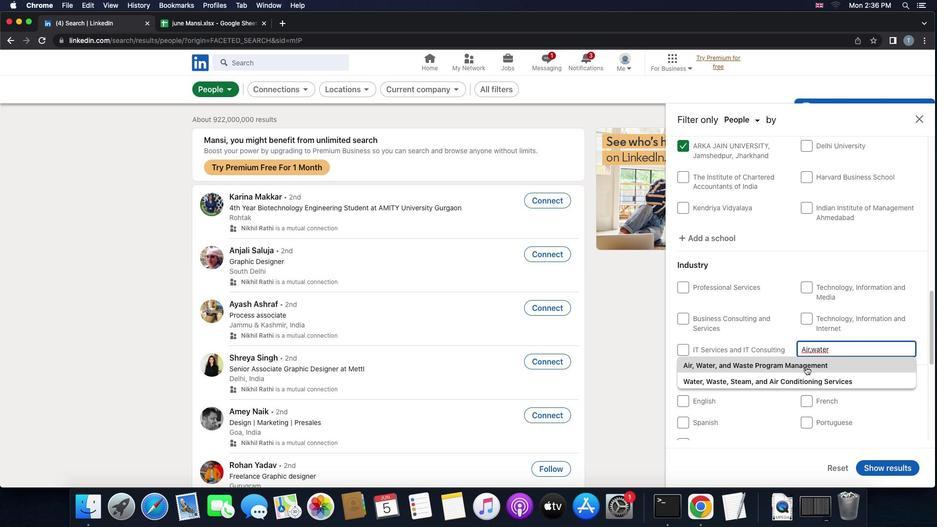 
Action: Mouse pressed left at (806, 367)
Screenshot: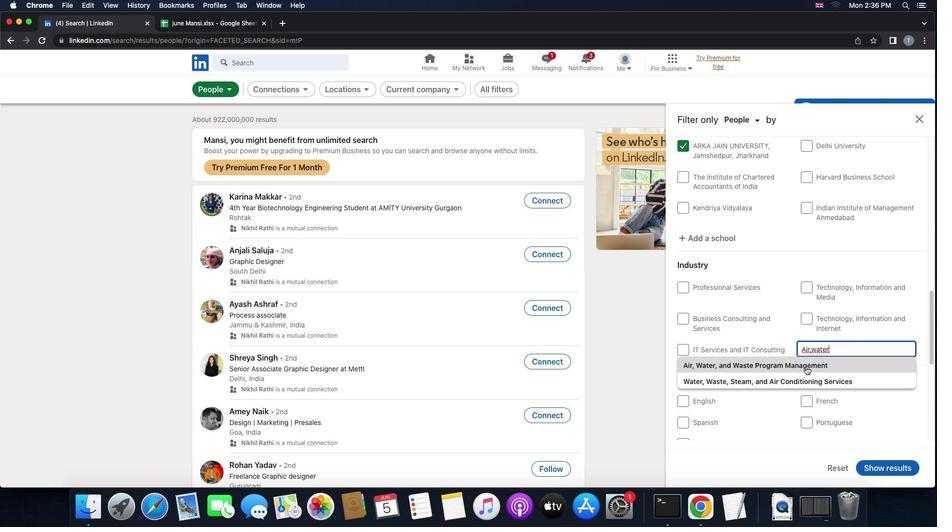
Action: Mouse moved to (783, 399)
Screenshot: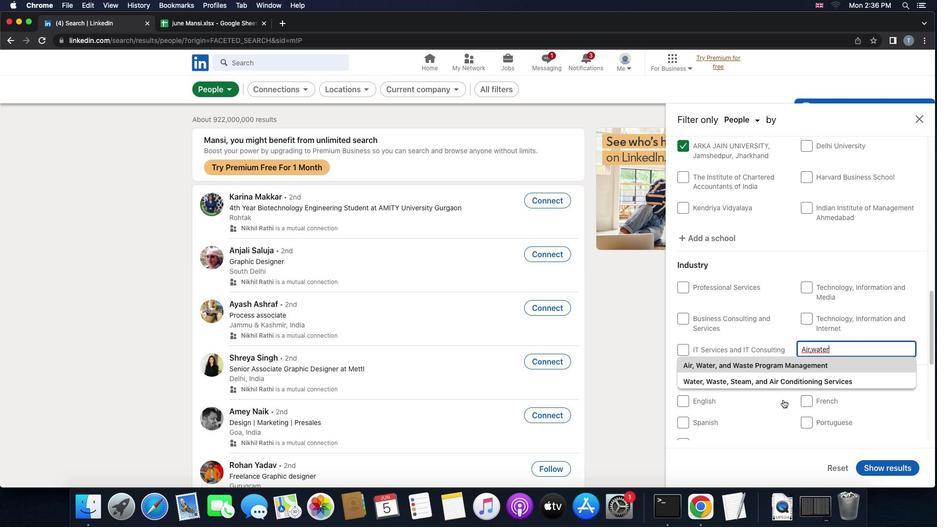
Action: Mouse scrolled (783, 399) with delta (0, 0)
Screenshot: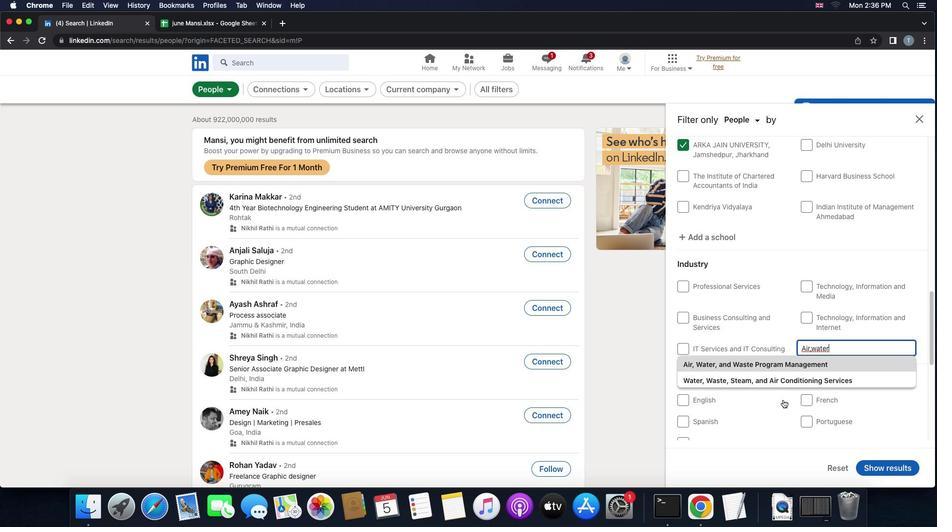 
Action: Mouse scrolled (783, 399) with delta (0, 0)
Screenshot: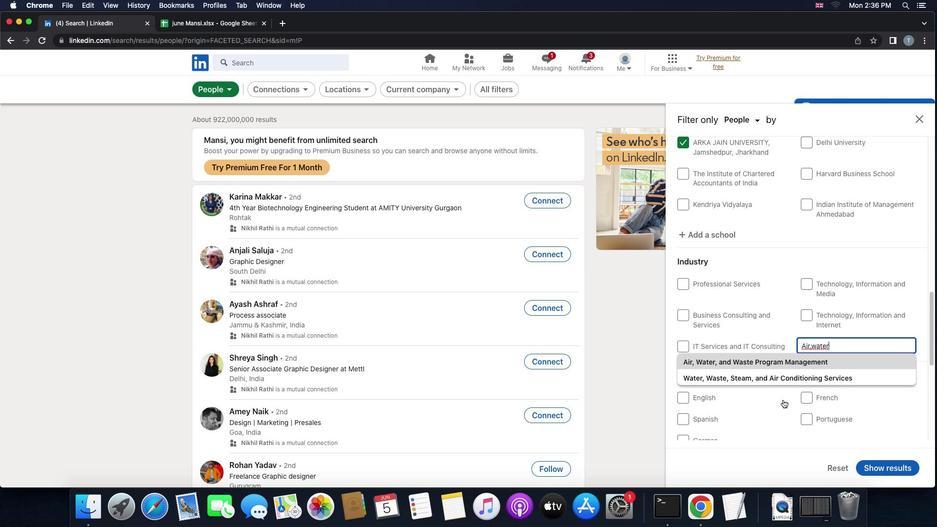 
Action: Mouse scrolled (783, 399) with delta (0, 0)
Screenshot: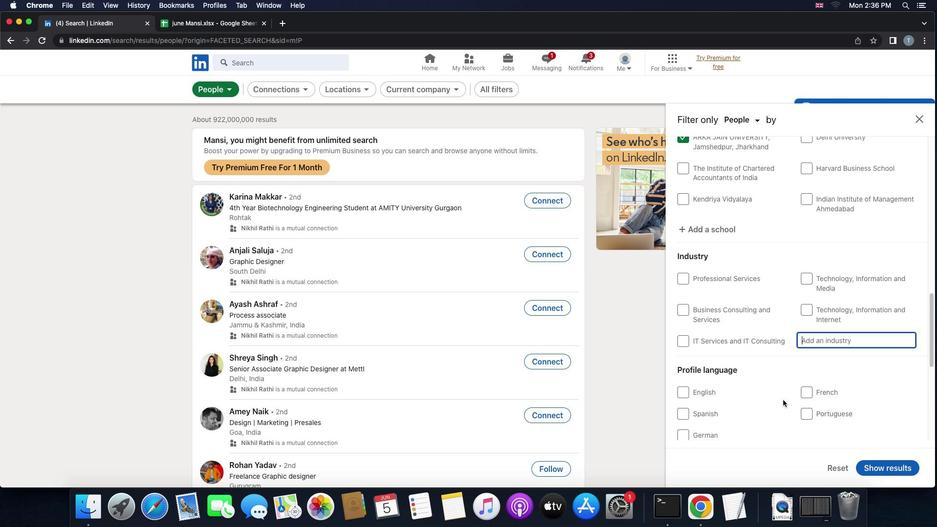 
Action: Mouse scrolled (783, 399) with delta (0, 0)
Screenshot: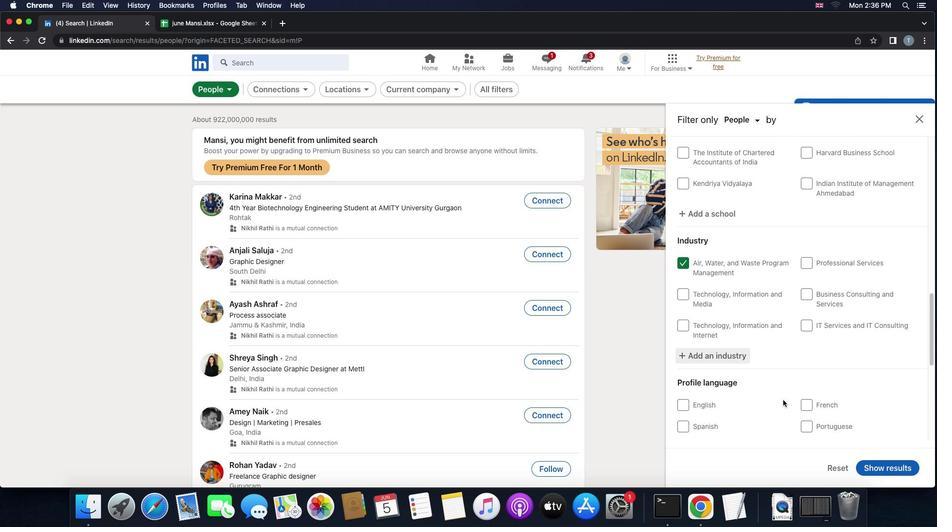 
Action: Mouse scrolled (783, 399) with delta (0, 0)
Screenshot: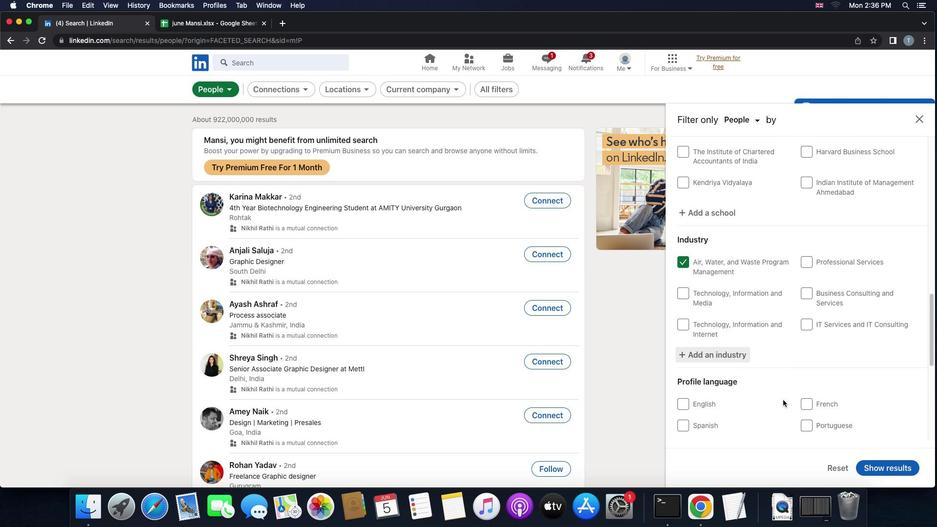 
Action: Mouse scrolled (783, 399) with delta (0, 0)
Screenshot: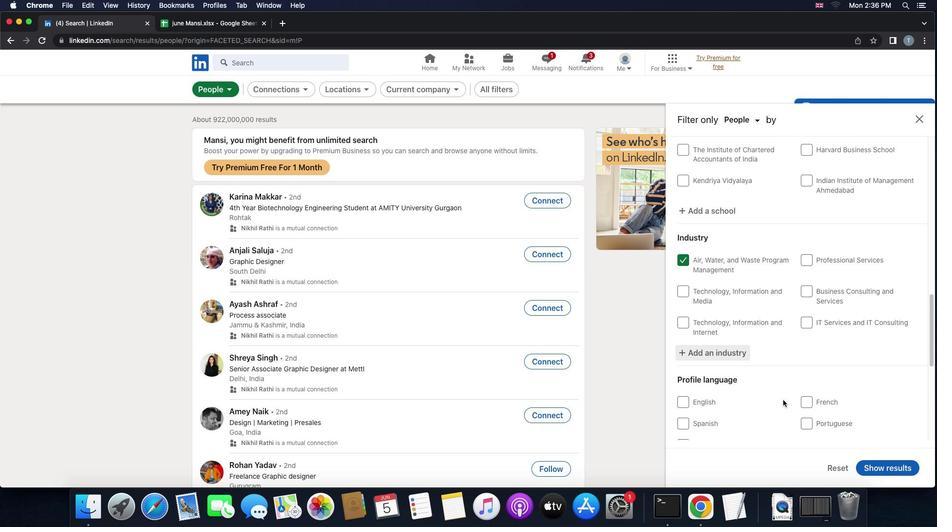 
Action: Mouse scrolled (783, 399) with delta (0, 0)
Screenshot: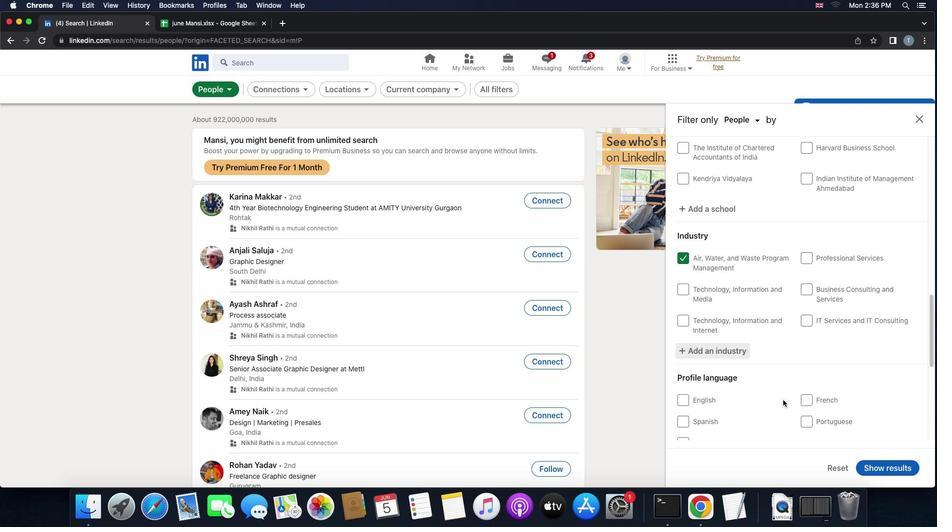 
Action: Mouse scrolled (783, 399) with delta (0, 0)
Screenshot: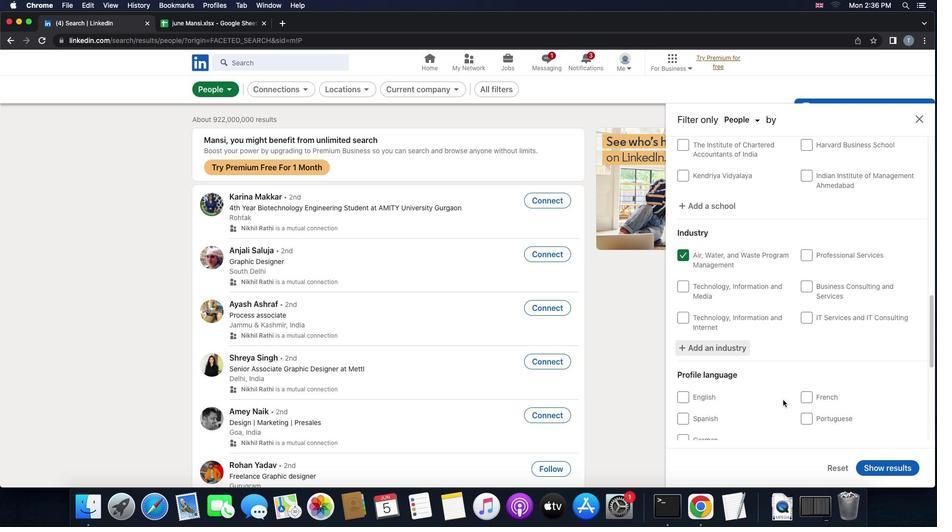 
Action: Mouse scrolled (783, 399) with delta (0, 0)
Screenshot: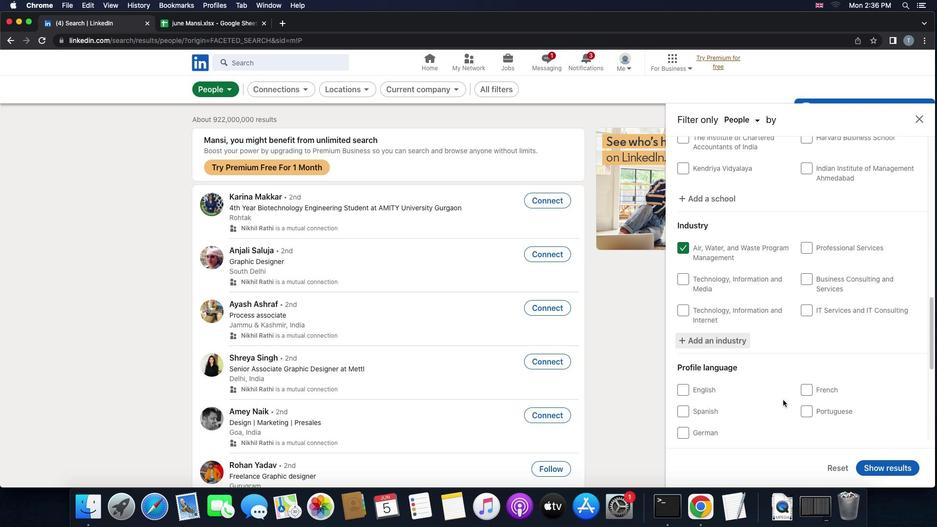
Action: Mouse scrolled (783, 399) with delta (0, 0)
Screenshot: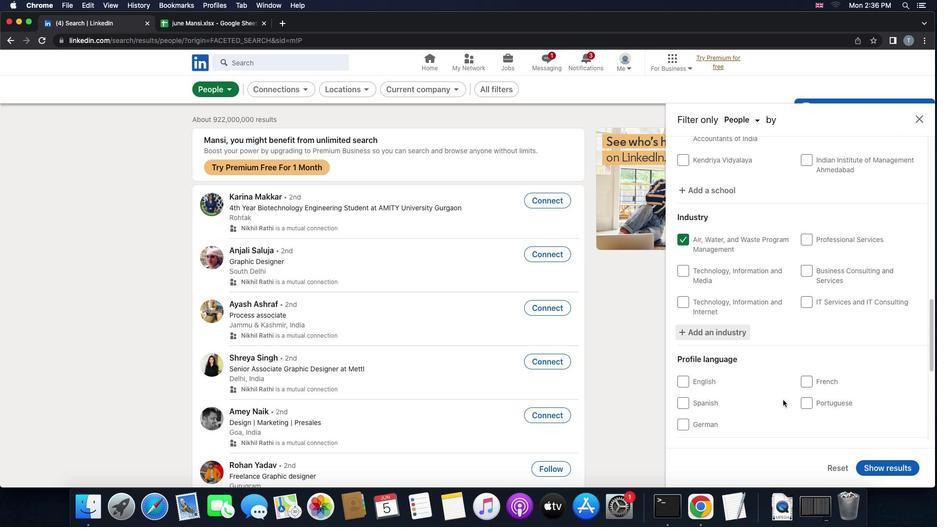 
Action: Mouse scrolled (783, 399) with delta (0, 0)
Screenshot: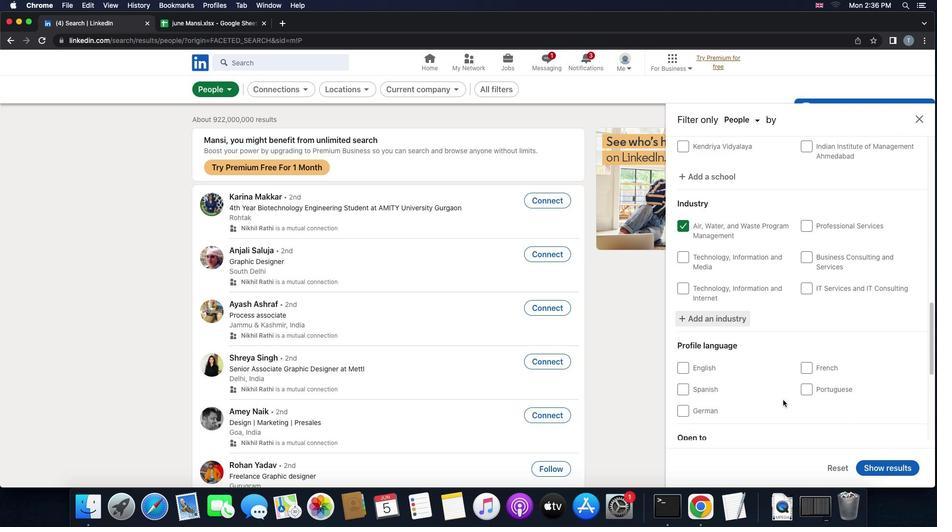 
Action: Mouse scrolled (783, 399) with delta (0, 0)
Screenshot: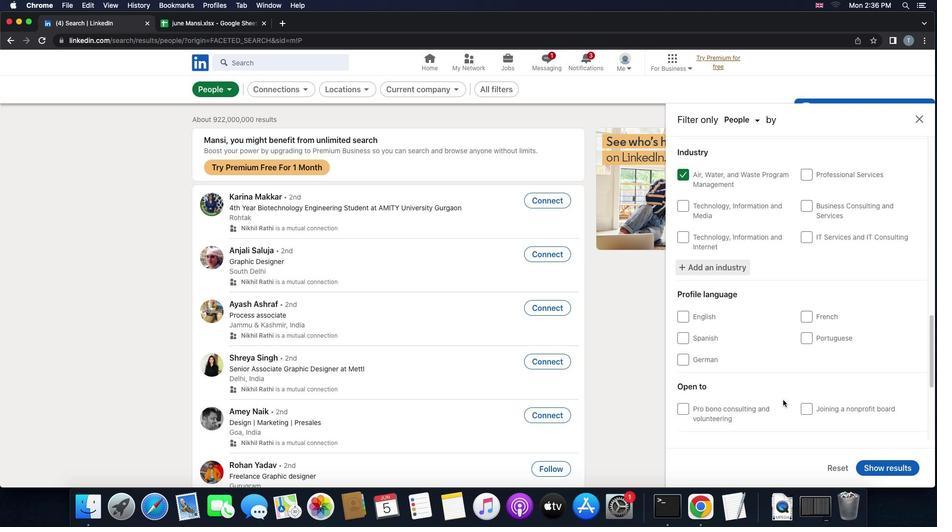 
Action: Mouse scrolled (783, 399) with delta (0, 0)
Screenshot: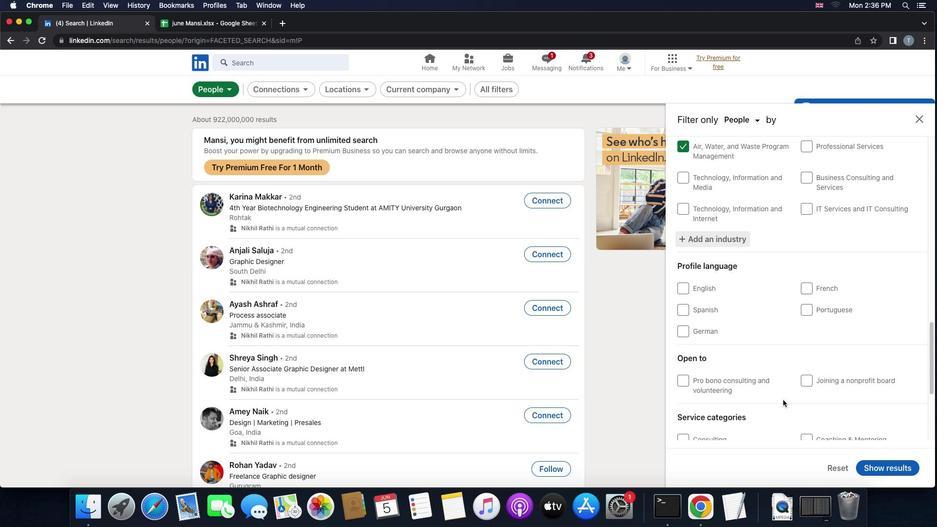 
Action: Mouse scrolled (783, 399) with delta (0, 0)
Screenshot: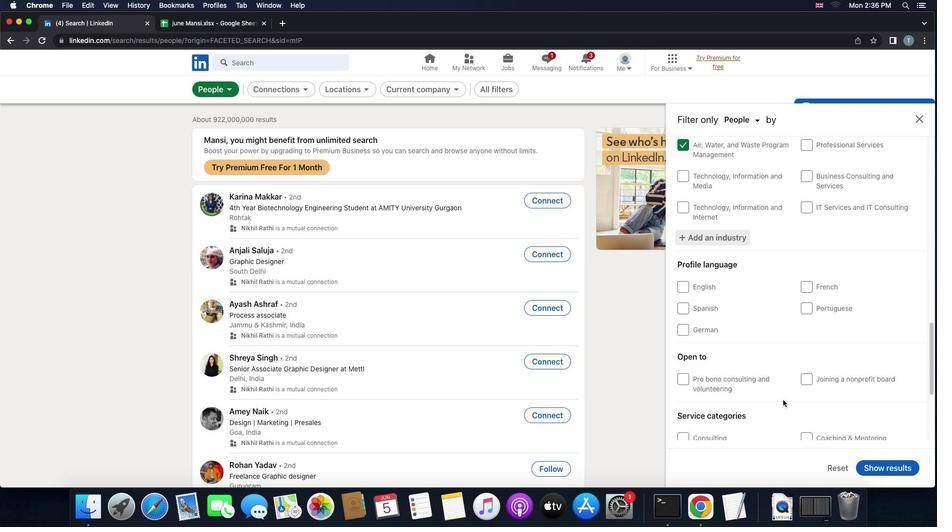
Action: Mouse scrolled (783, 399) with delta (0, 0)
Screenshot: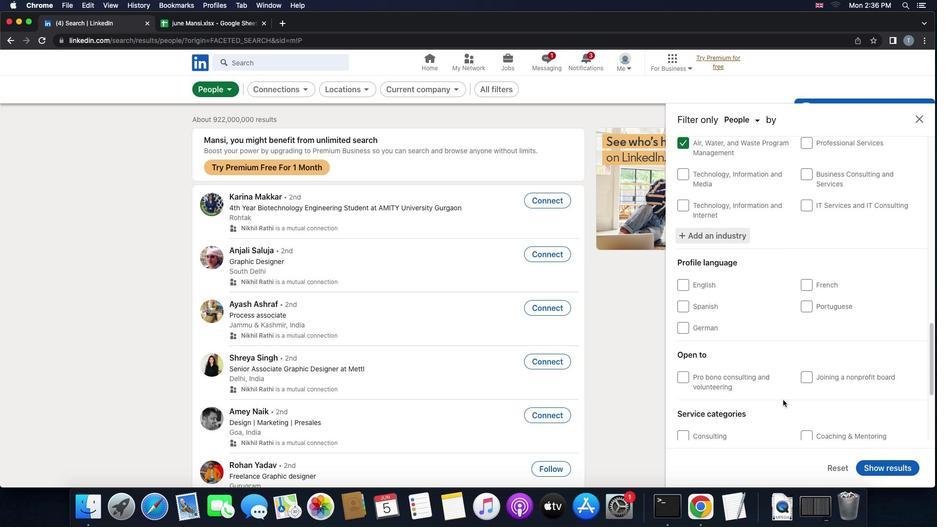 
Action: Mouse scrolled (783, 399) with delta (0, 0)
Screenshot: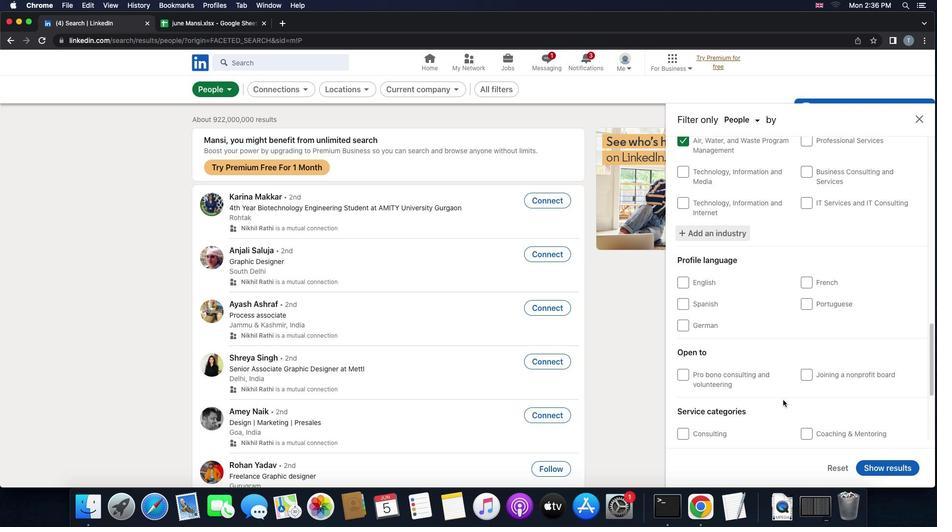 
Action: Mouse scrolled (783, 399) with delta (0, 0)
Screenshot: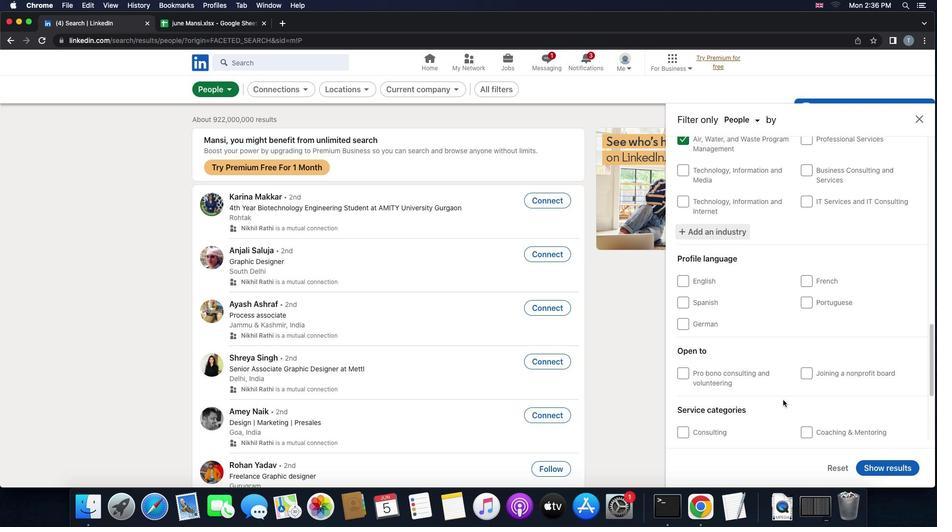 
Action: Mouse scrolled (783, 399) with delta (0, 0)
Screenshot: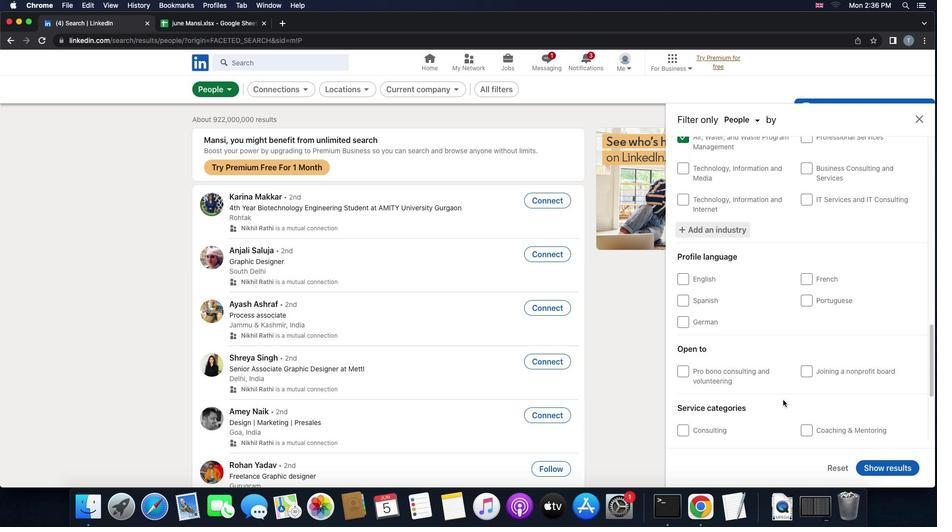 
Action: Mouse moved to (679, 318)
Screenshot: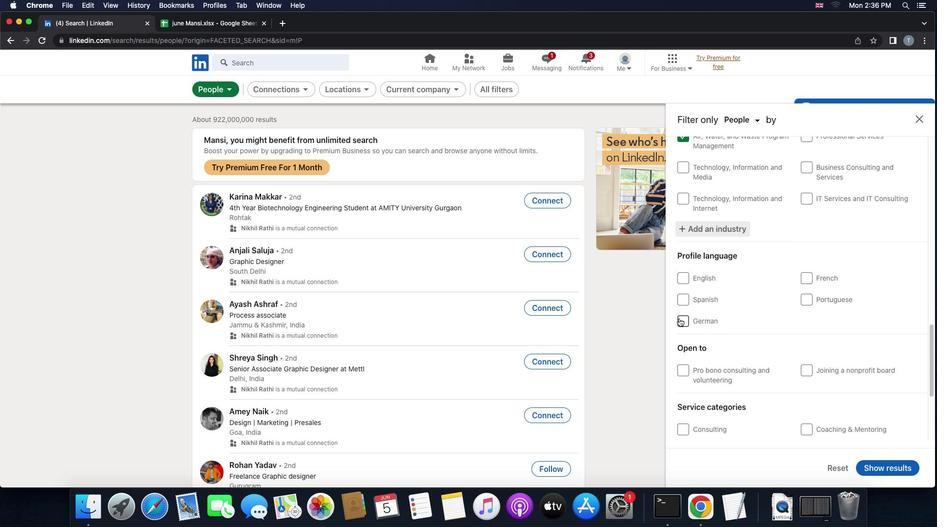 
Action: Mouse pressed left at (679, 318)
Screenshot: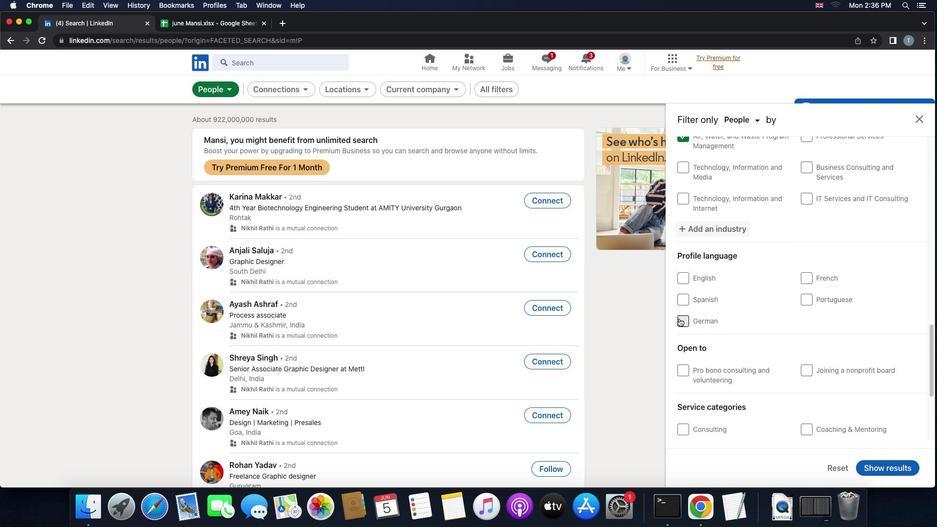 
Action: Mouse moved to (752, 325)
Screenshot: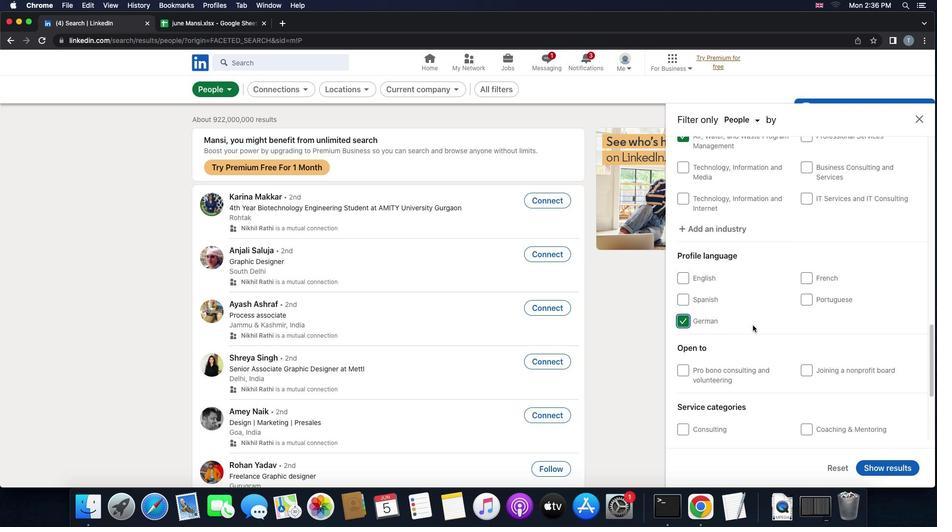 
Action: Mouse scrolled (752, 325) with delta (0, 0)
Screenshot: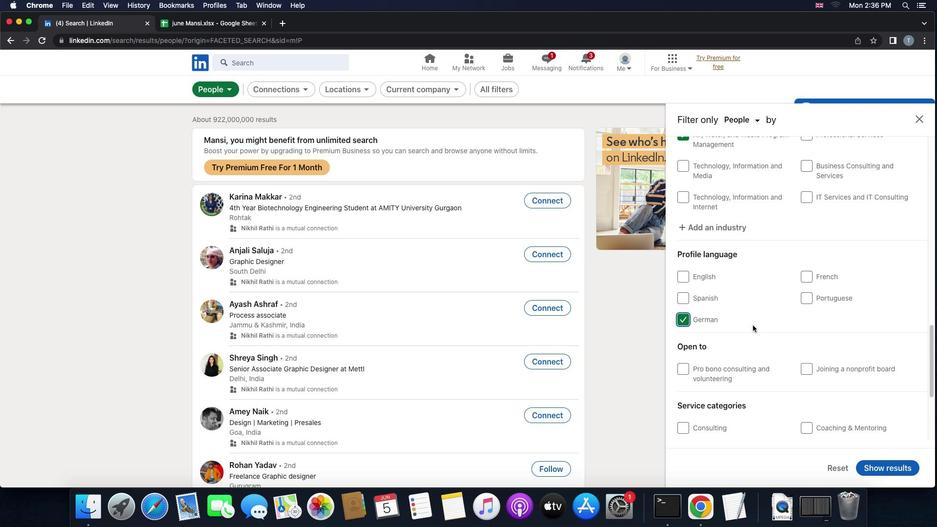 
Action: Mouse scrolled (752, 325) with delta (0, 0)
Screenshot: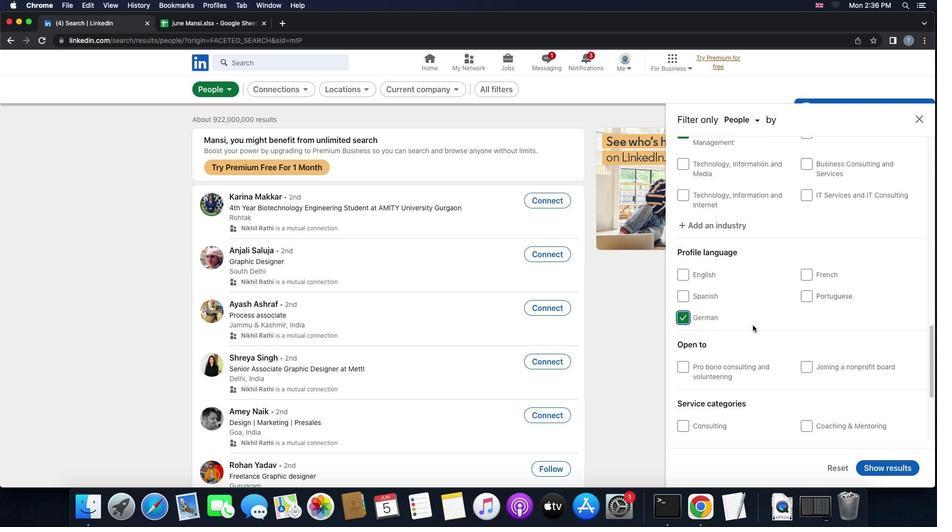 
Action: Mouse scrolled (752, 325) with delta (0, 0)
Screenshot: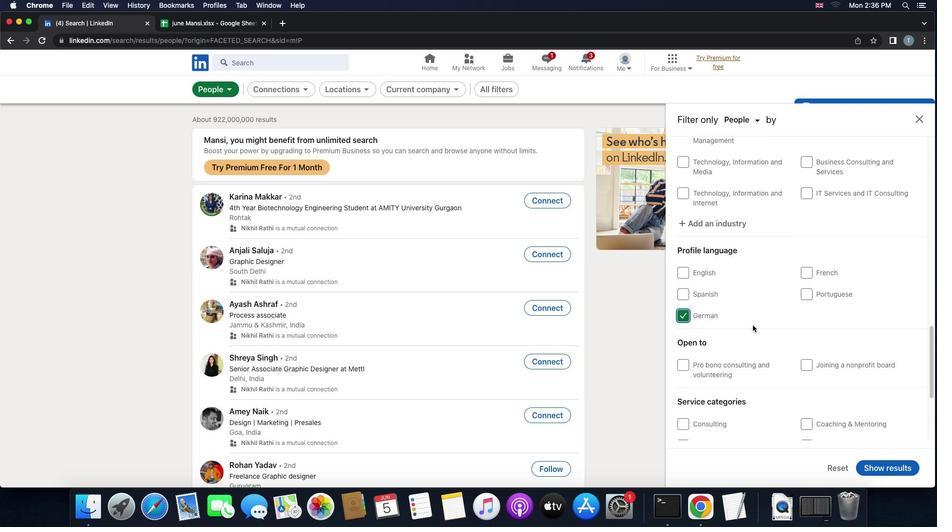 
Action: Mouse scrolled (752, 325) with delta (0, 0)
Screenshot: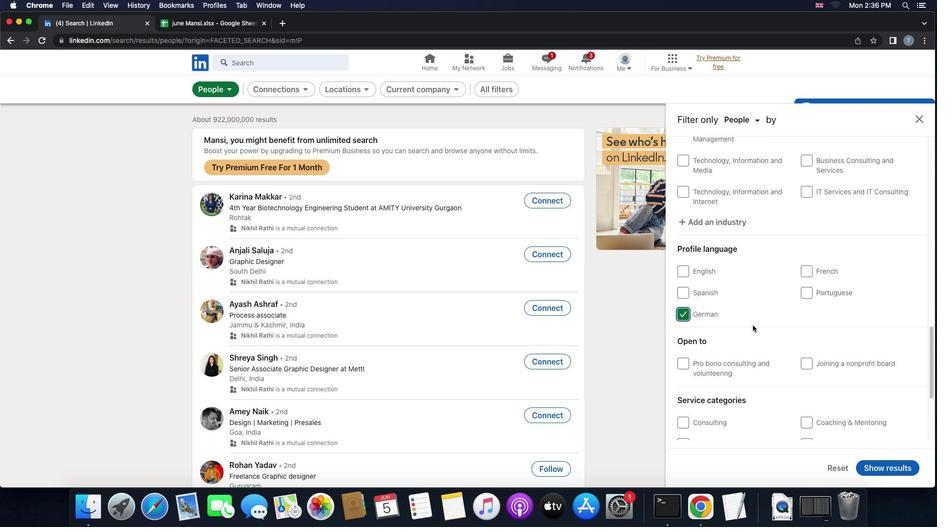 
Action: Mouse scrolled (752, 325) with delta (0, 0)
Screenshot: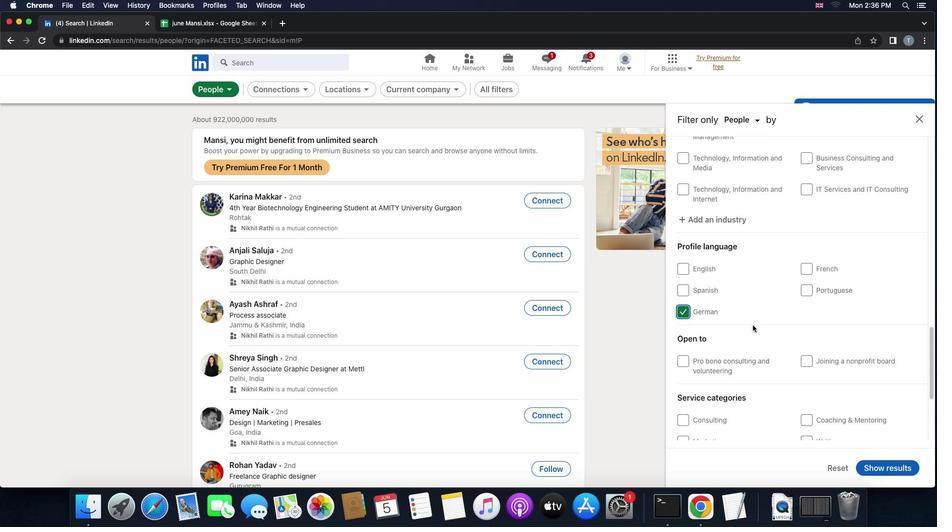 
Action: Mouse scrolled (752, 325) with delta (0, 0)
Screenshot: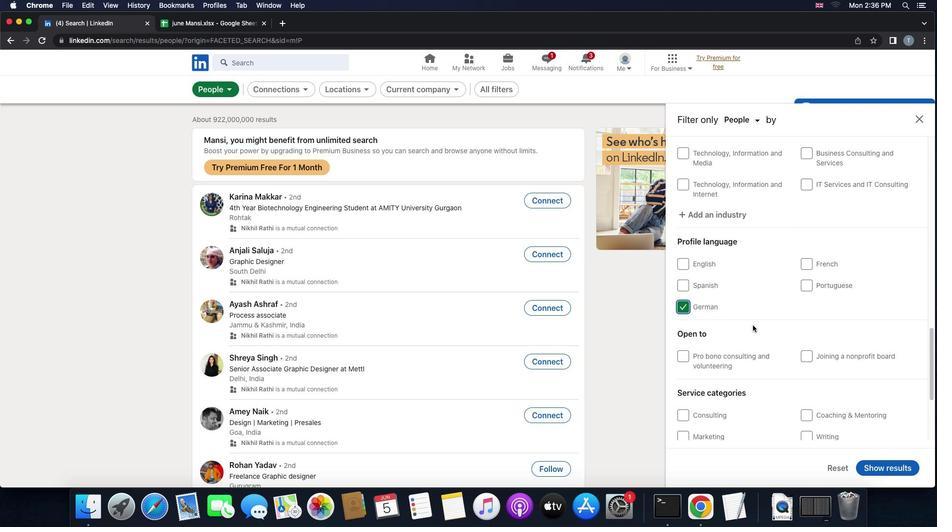 
Action: Mouse scrolled (752, 325) with delta (0, 0)
Screenshot: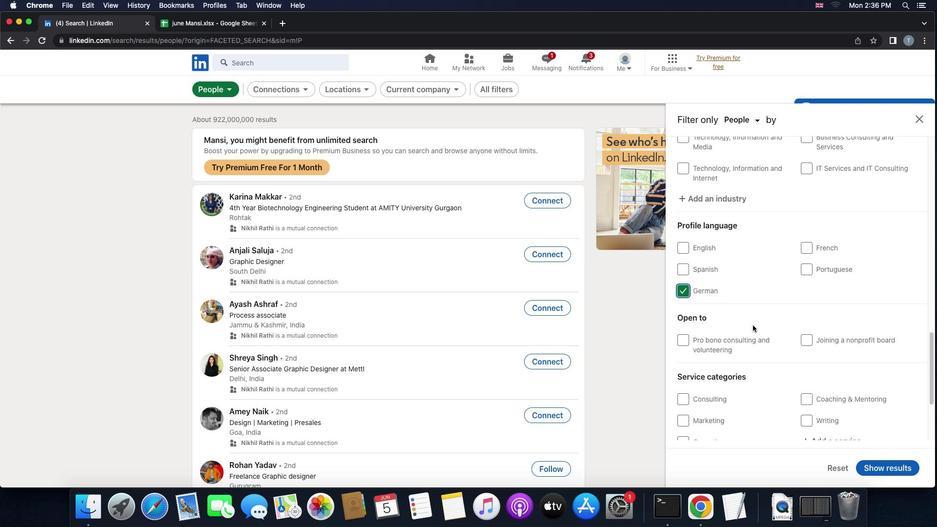 
Action: Mouse scrolled (752, 325) with delta (0, 0)
Screenshot: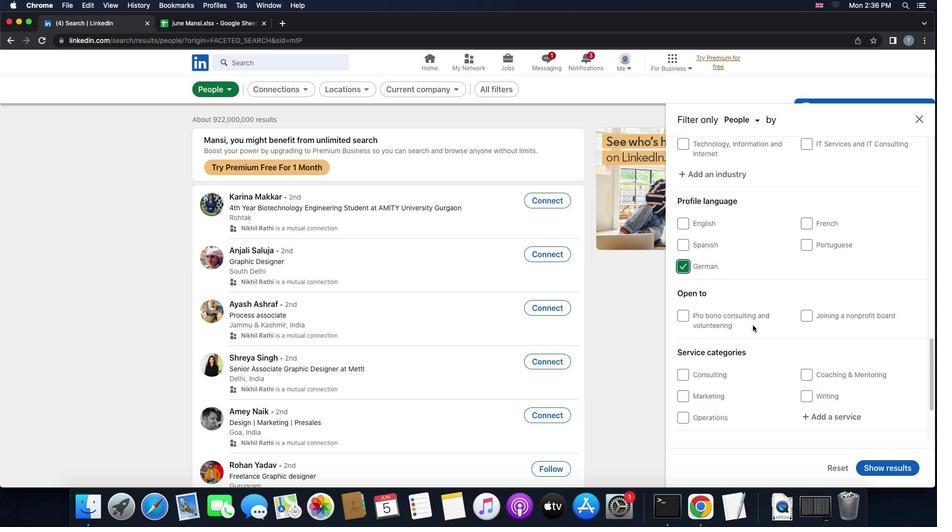 
Action: Mouse scrolled (752, 325) with delta (0, 0)
Screenshot: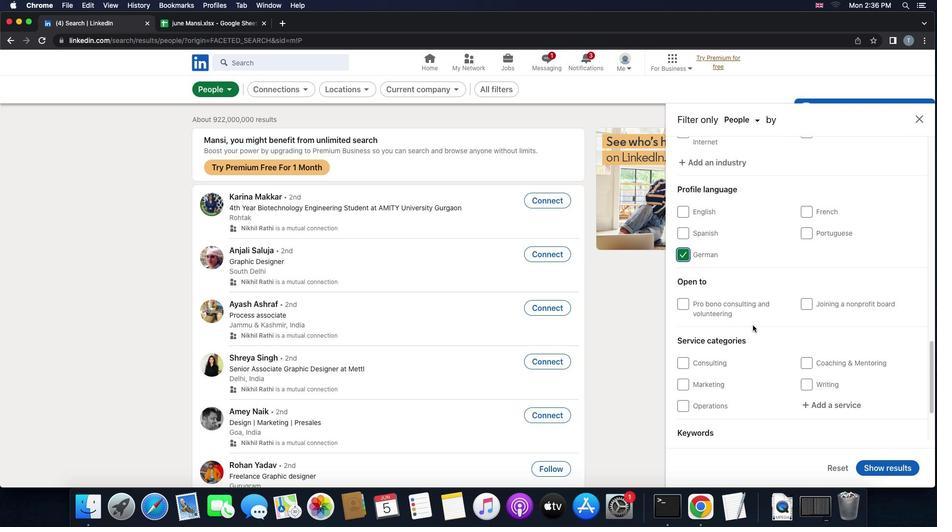 
Action: Mouse scrolled (752, 325) with delta (0, 0)
Screenshot: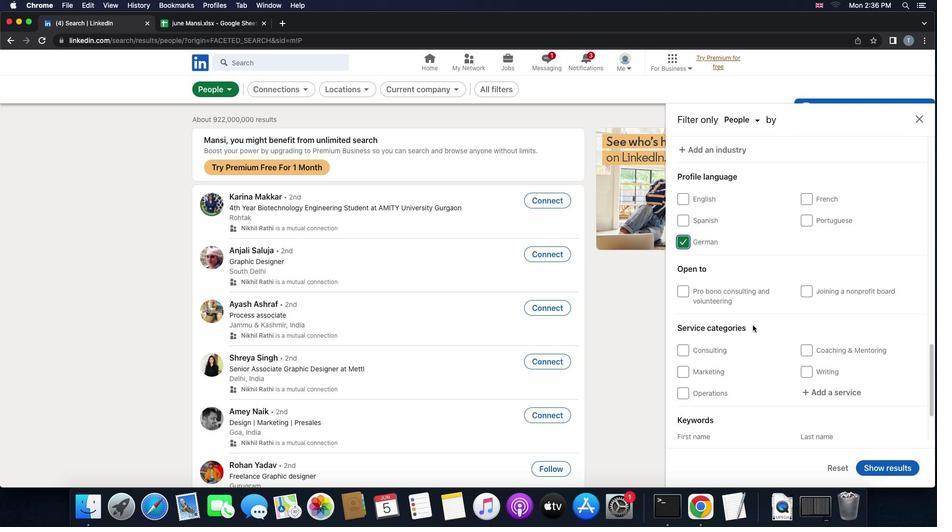 
Action: Mouse scrolled (752, 325) with delta (0, 0)
Screenshot: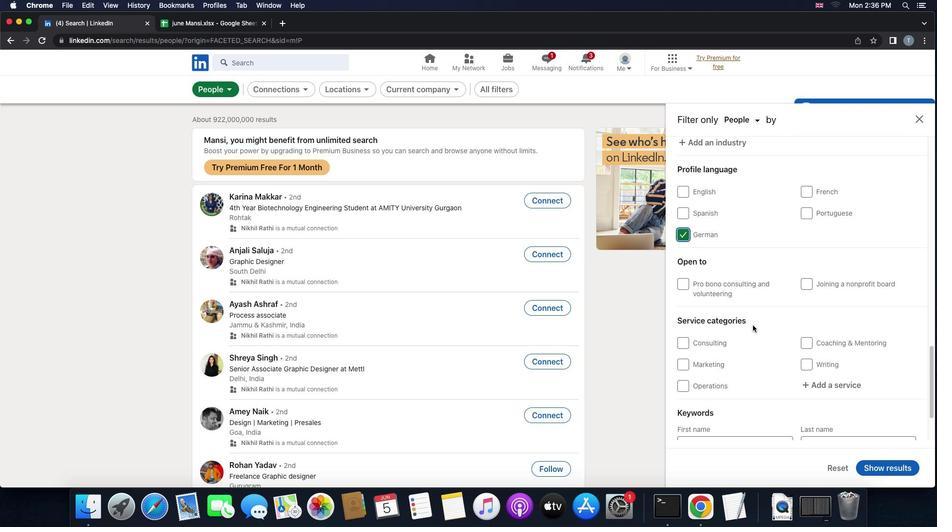 
Action: Mouse moved to (820, 344)
Screenshot: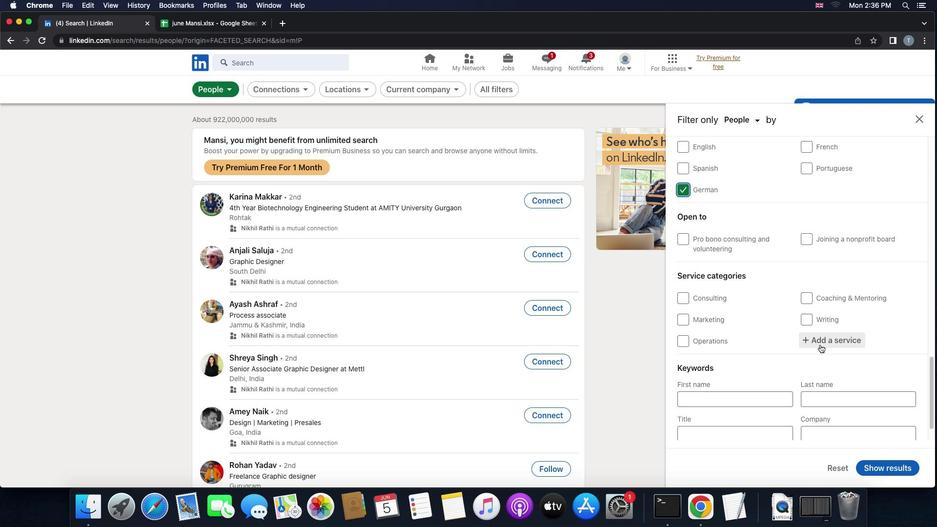 
Action: Mouse pressed left at (820, 344)
Screenshot: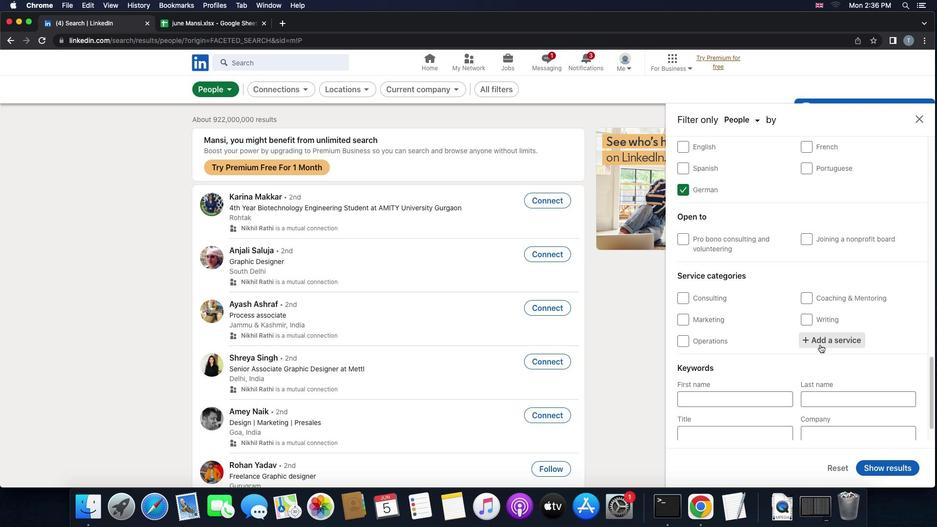 
Action: Key pressed 'h''e''a''l''t''h''c''a''r''e'Key.space
Screenshot: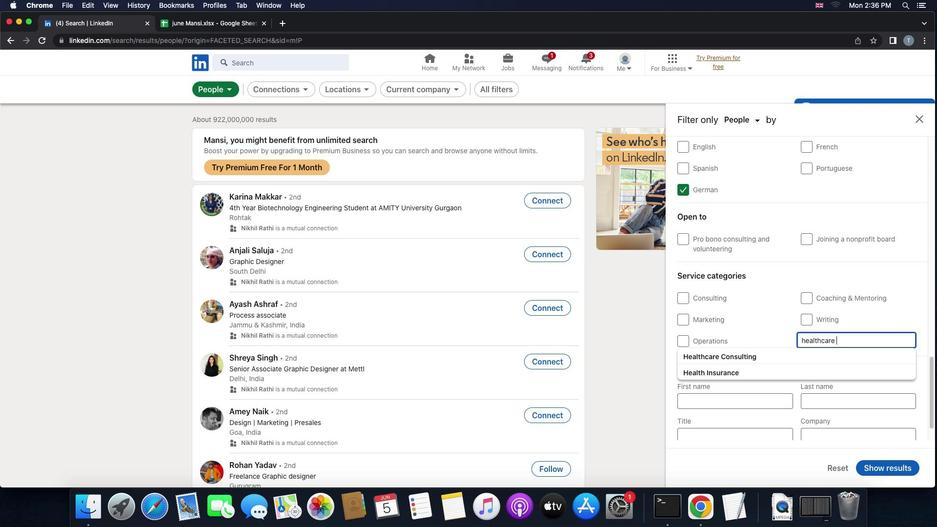 
Action: Mouse moved to (784, 356)
Screenshot: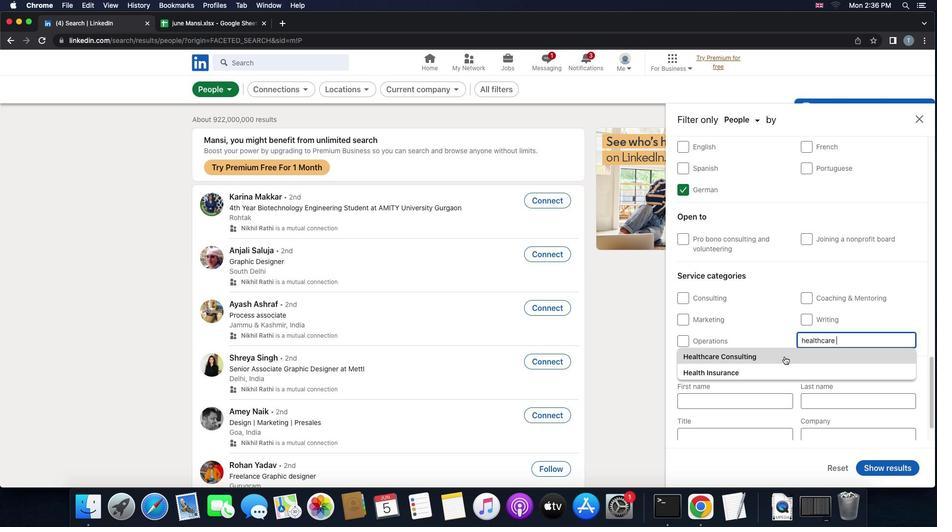 
Action: Mouse pressed left at (784, 356)
Screenshot: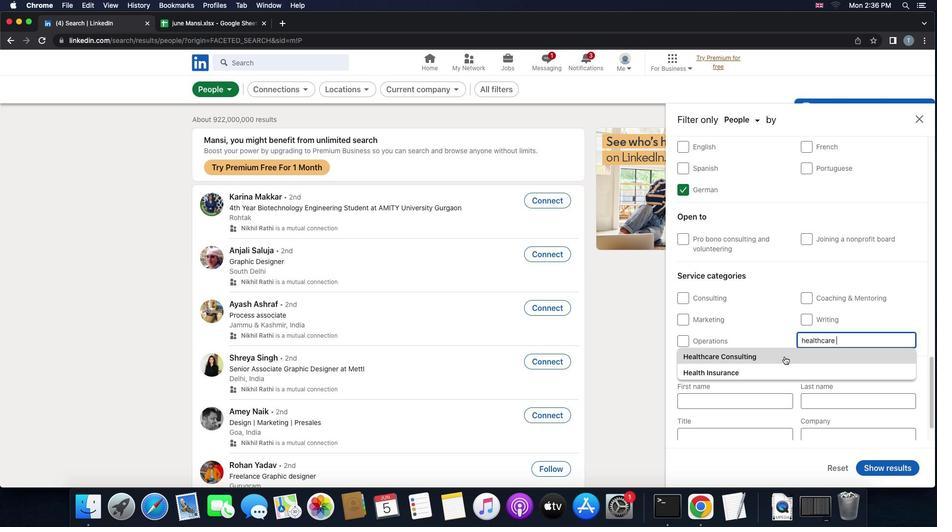 
Action: Mouse scrolled (784, 356) with delta (0, 0)
Screenshot: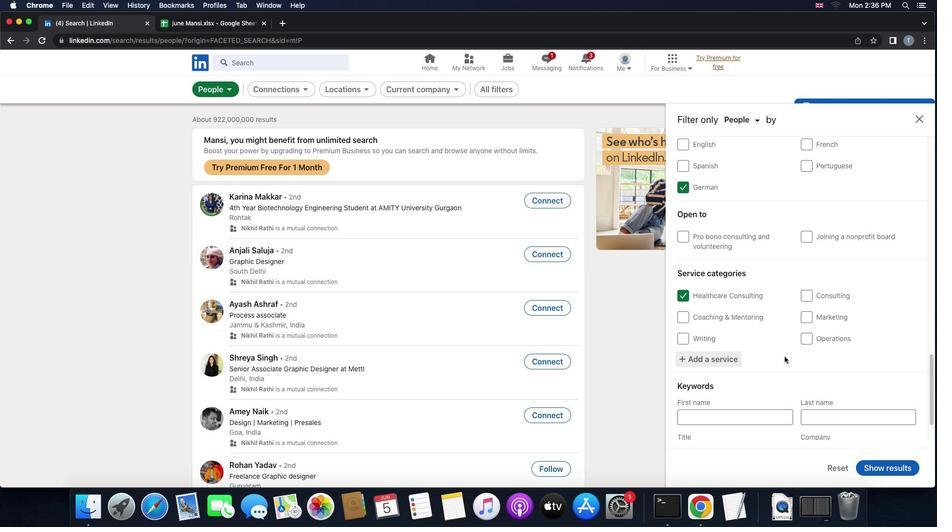 
Action: Mouse scrolled (784, 356) with delta (0, 0)
Screenshot: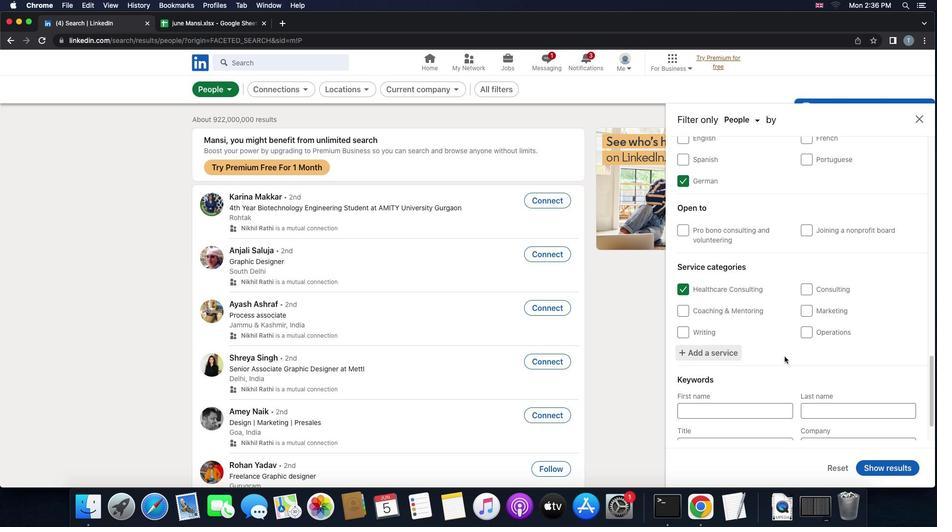
Action: Mouse scrolled (784, 356) with delta (0, 0)
Screenshot: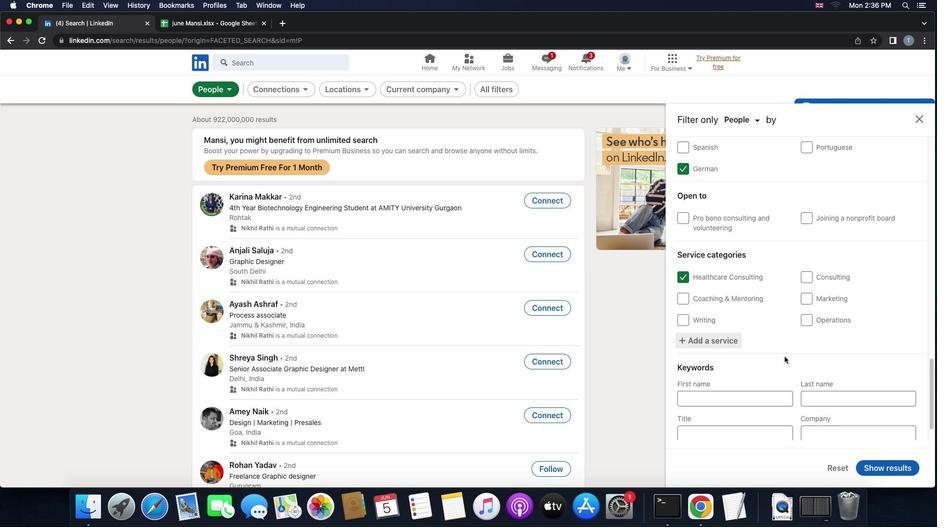 
Action: Mouse scrolled (784, 356) with delta (0, -1)
Screenshot: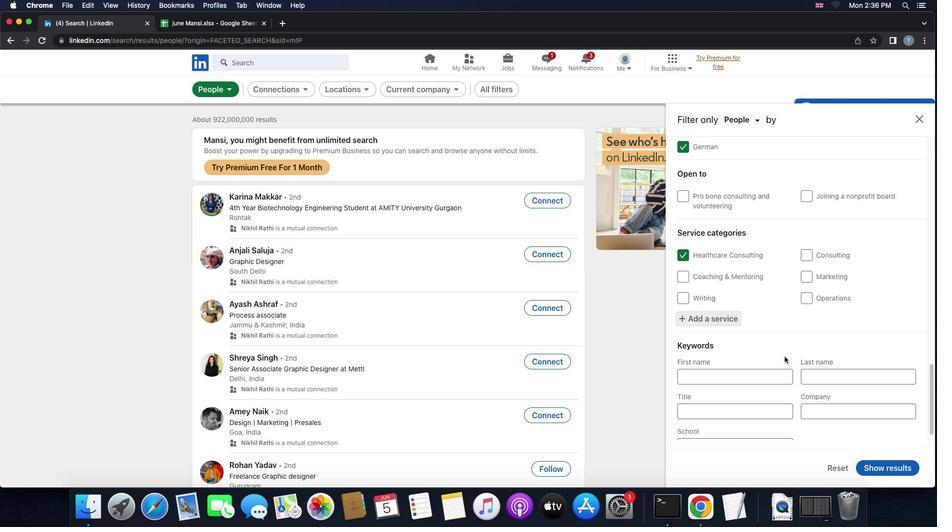 
Action: Mouse scrolled (784, 356) with delta (0, 0)
Screenshot: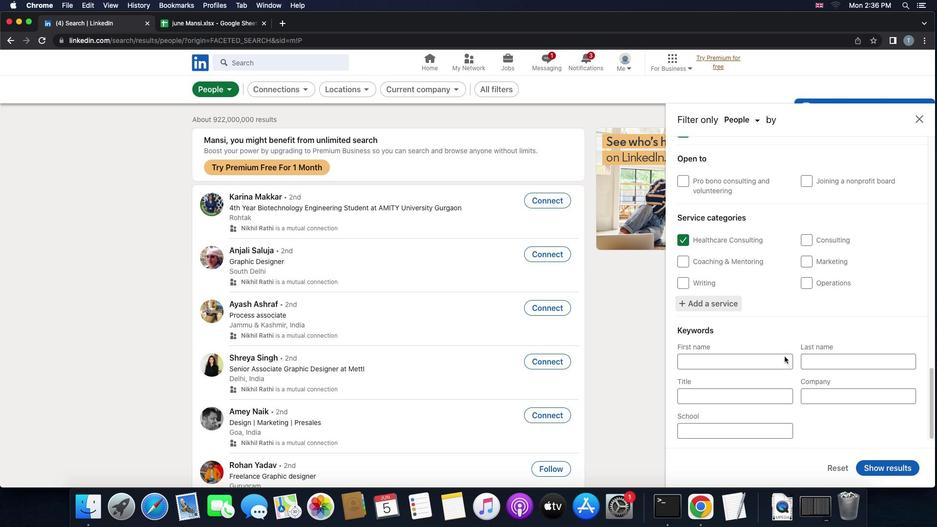 
Action: Mouse scrolled (784, 356) with delta (0, 0)
Screenshot: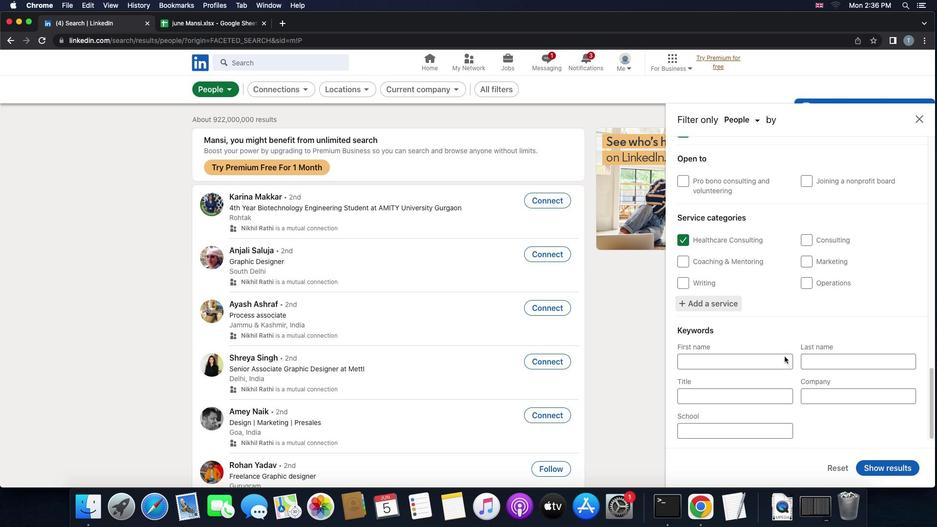 
Action: Mouse scrolled (784, 356) with delta (0, 0)
Screenshot: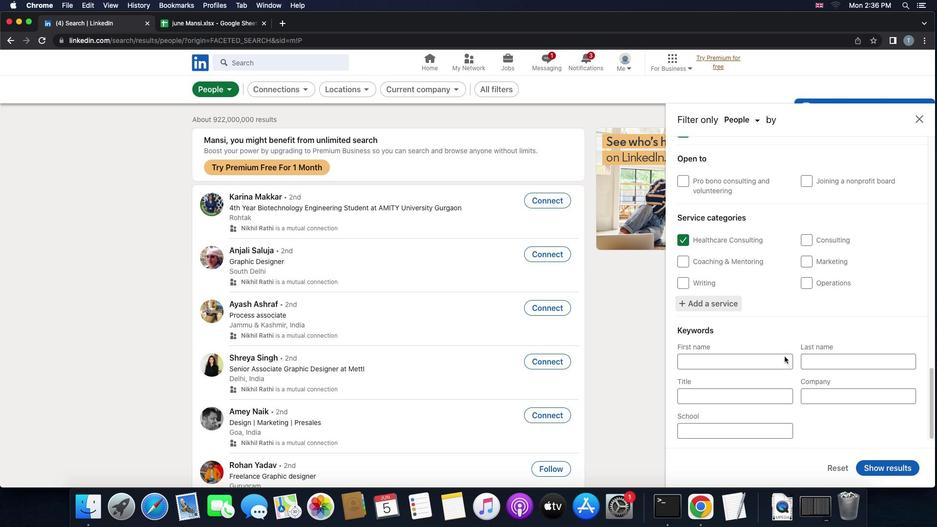 
Action: Mouse moved to (767, 395)
Screenshot: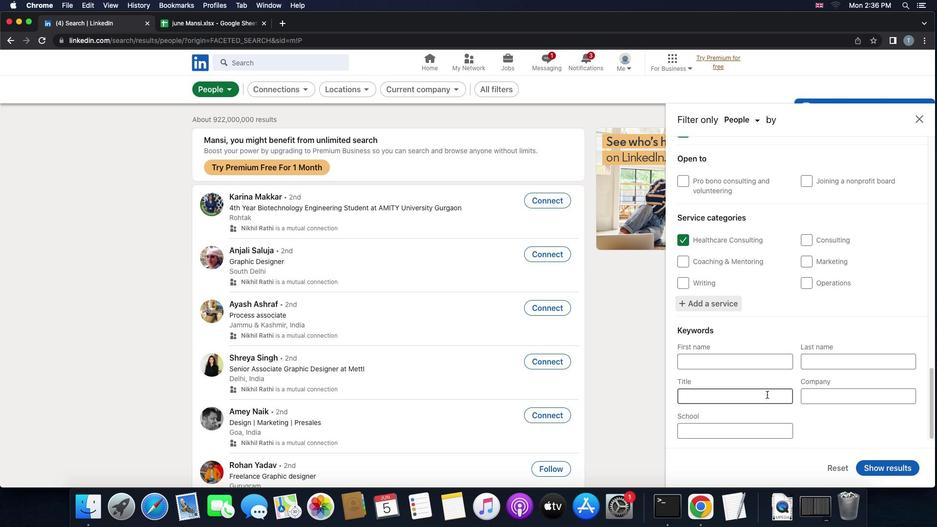
Action: Mouse pressed left at (767, 395)
Screenshot: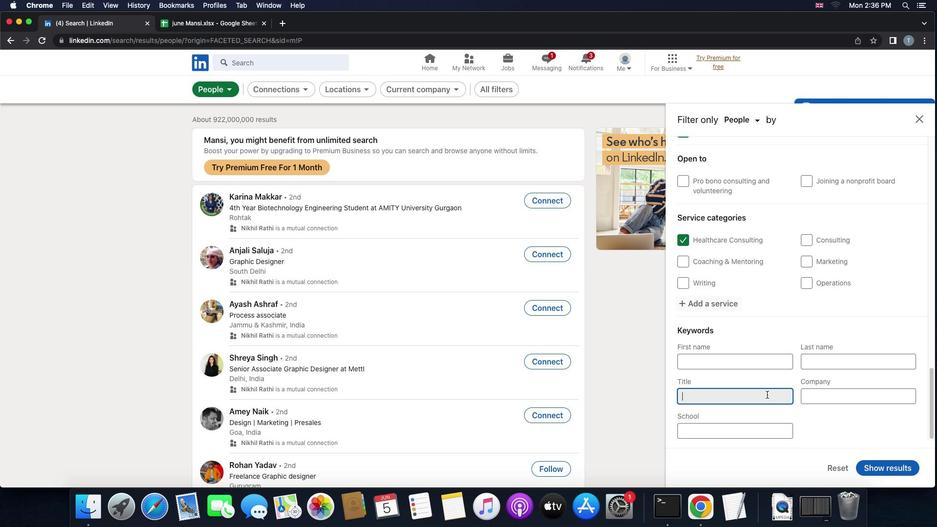 
Action: Key pressed 'c''o''n''t''r''o''l''l''e''r'
Screenshot: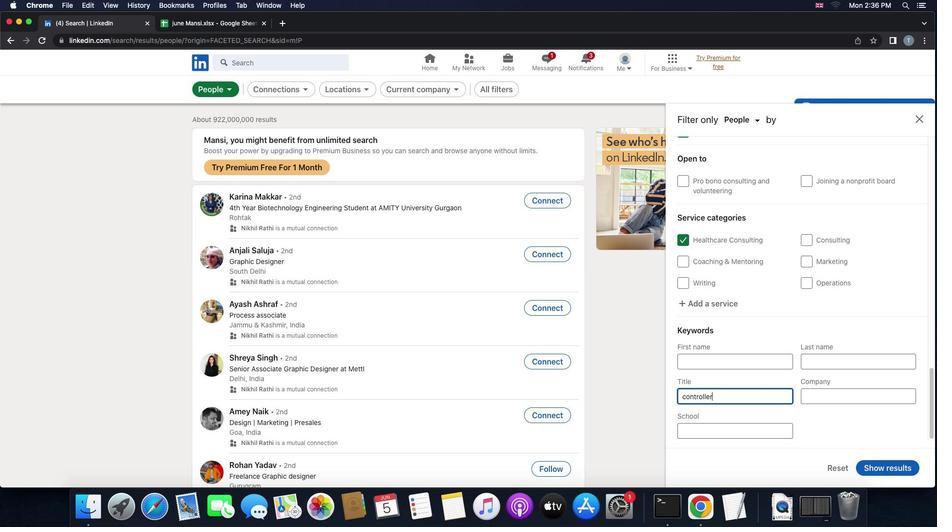 
Action: Mouse moved to (868, 463)
Screenshot: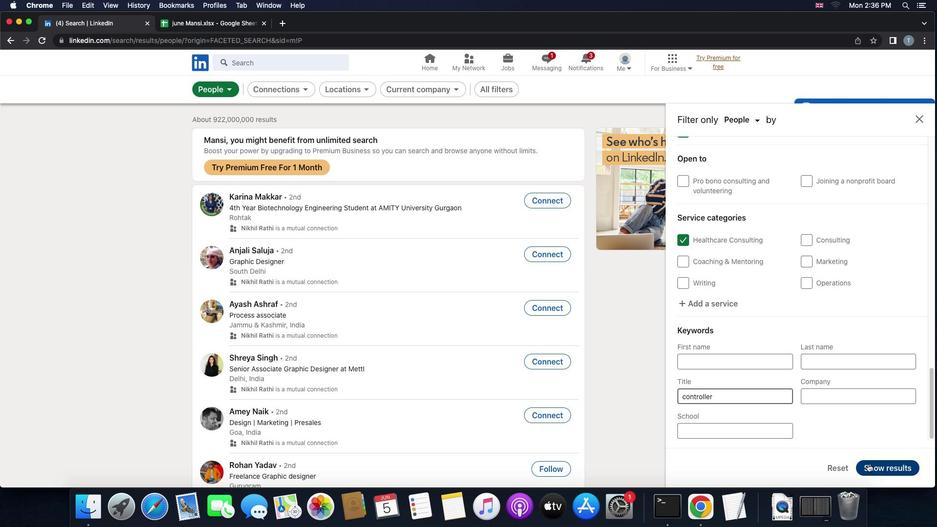 
Action: Mouse pressed left at (868, 463)
Screenshot: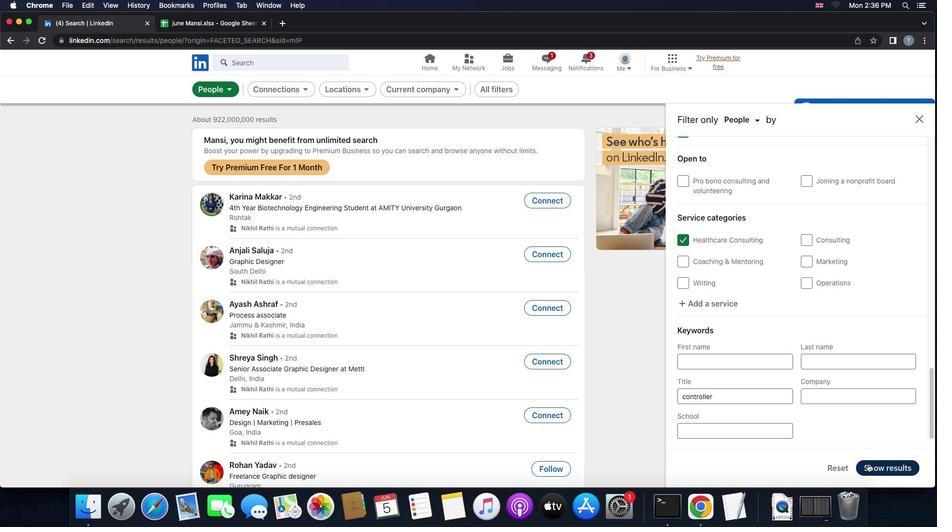 
